 Task: Font style For heading Use Italics Arial Narrow with yellow colour & bold. font size for heading '20 Pt. 'Change the font style of data to Bell MTand font size to  9 Pt. Change the alignment of both headline & data to  Align center. In the sheet  BankStmts logbook
Action: Mouse moved to (47, 117)
Screenshot: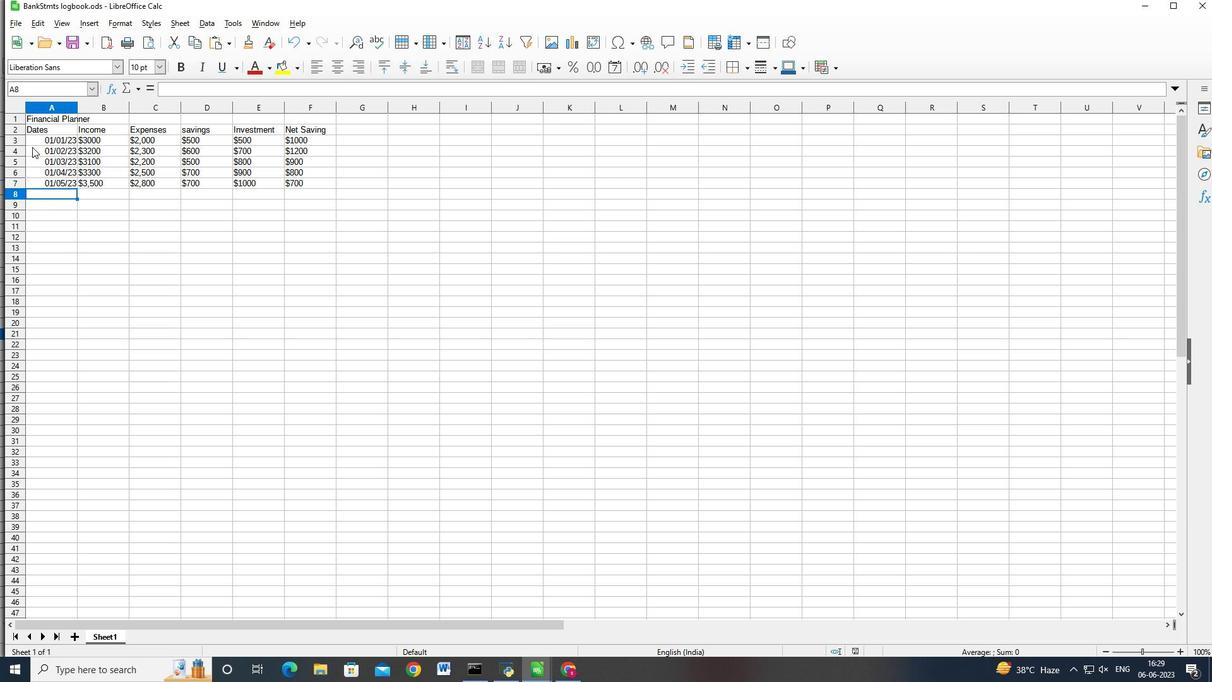 
Action: Mouse pressed left at (47, 117)
Screenshot: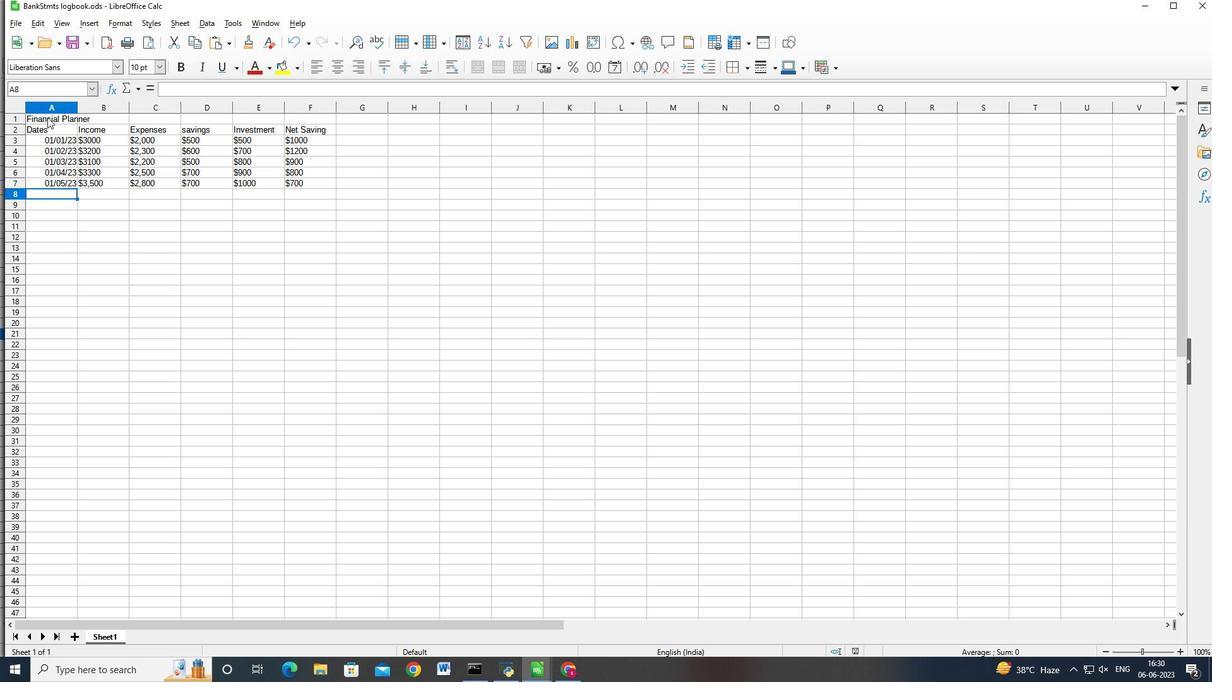 
Action: Mouse moved to (88, 120)
Screenshot: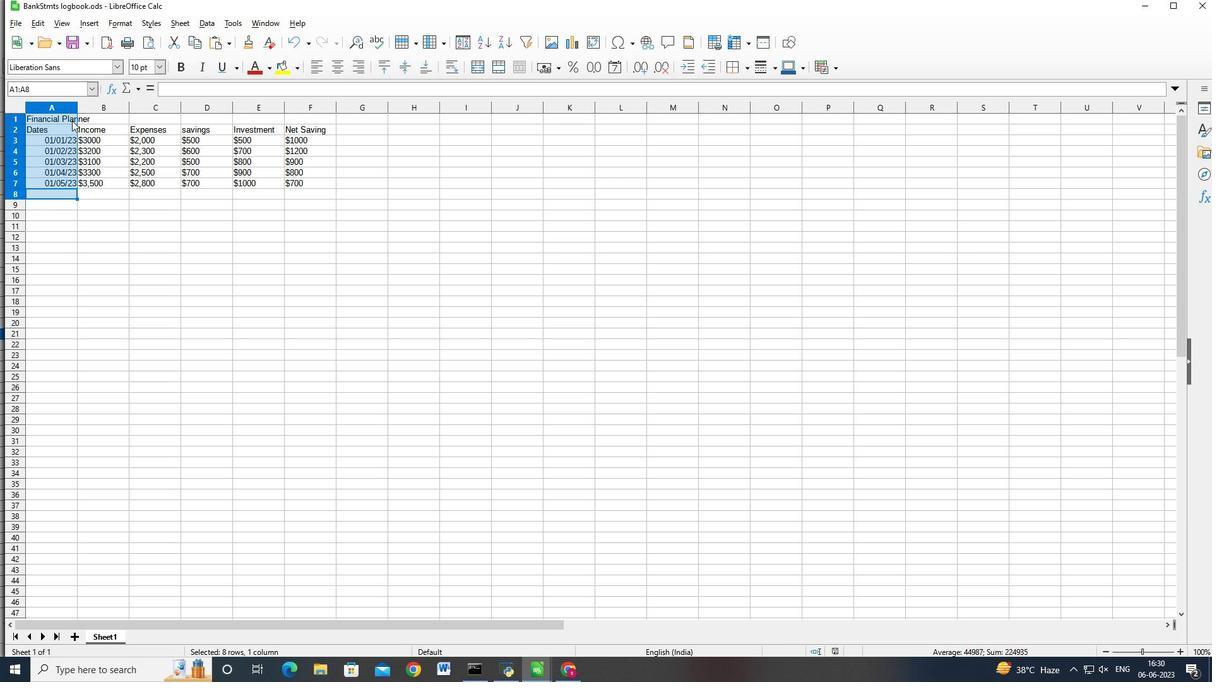 
Action: Mouse pressed right at (88, 120)
Screenshot: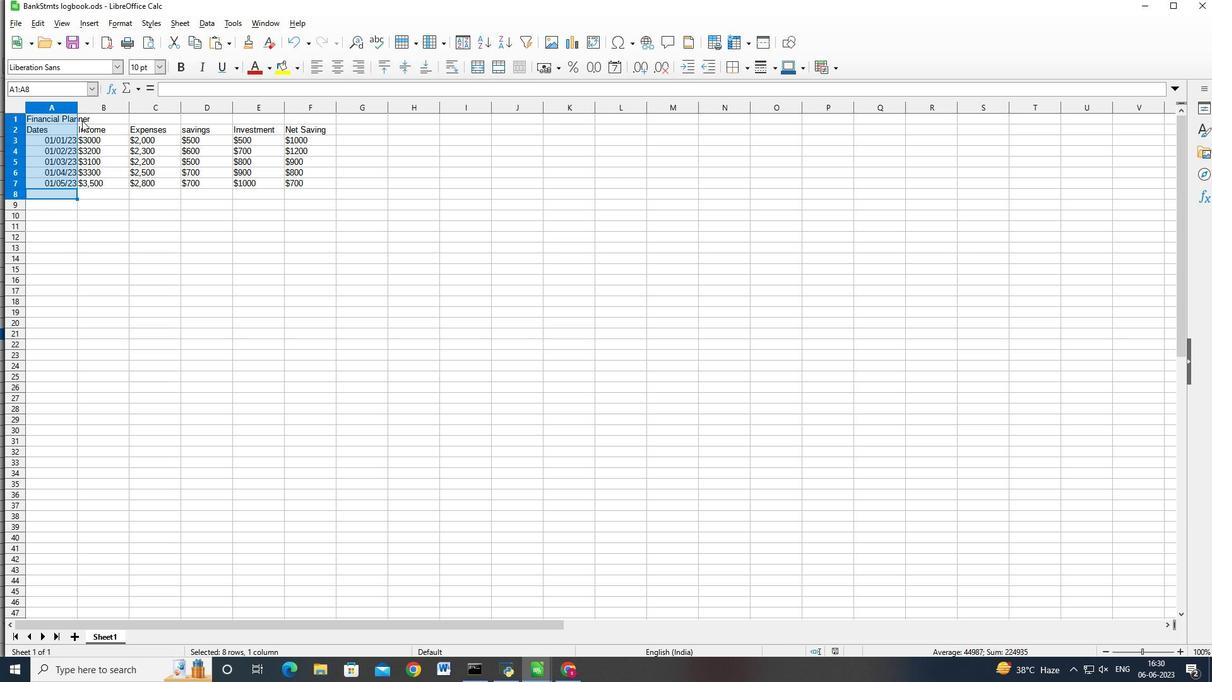 
Action: Mouse moved to (56, 118)
Screenshot: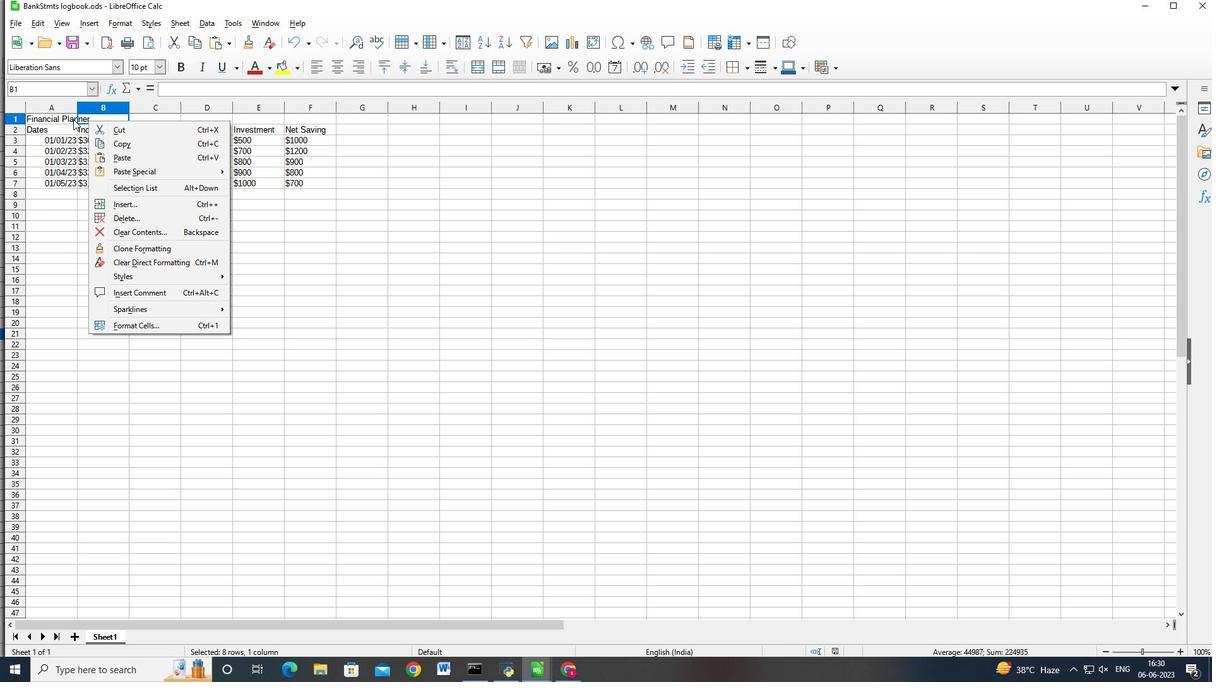 
Action: Mouse pressed left at (56, 118)
Screenshot: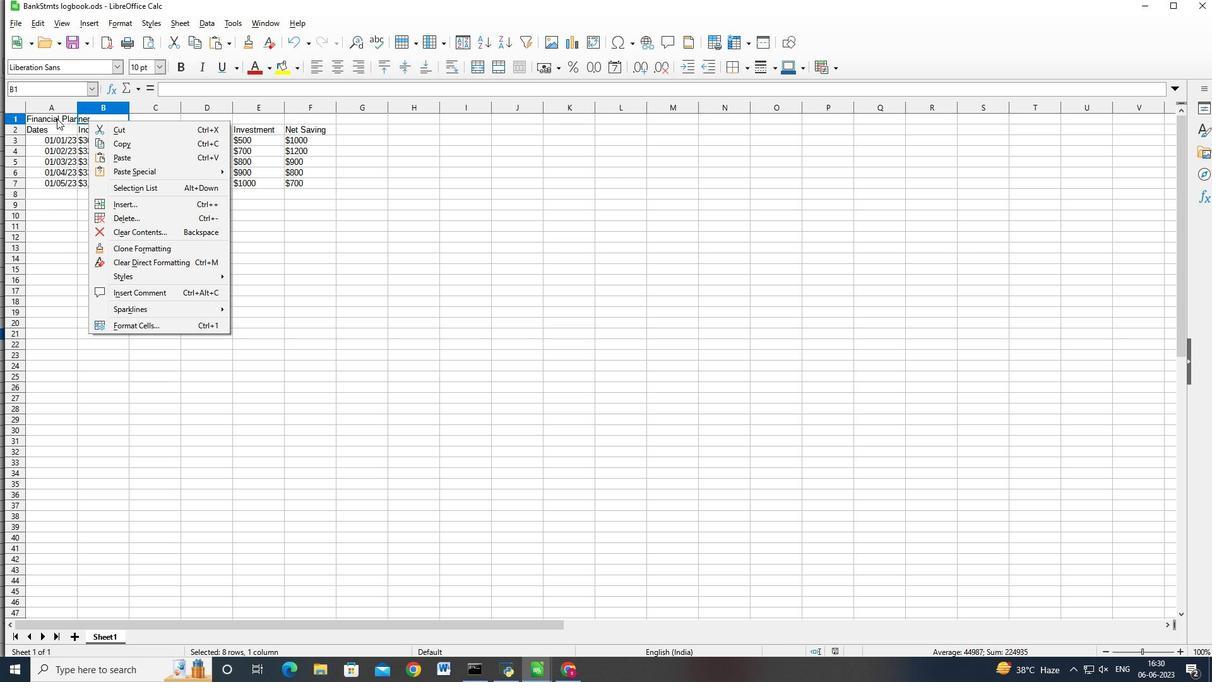 
Action: Mouse moved to (57, 118)
Screenshot: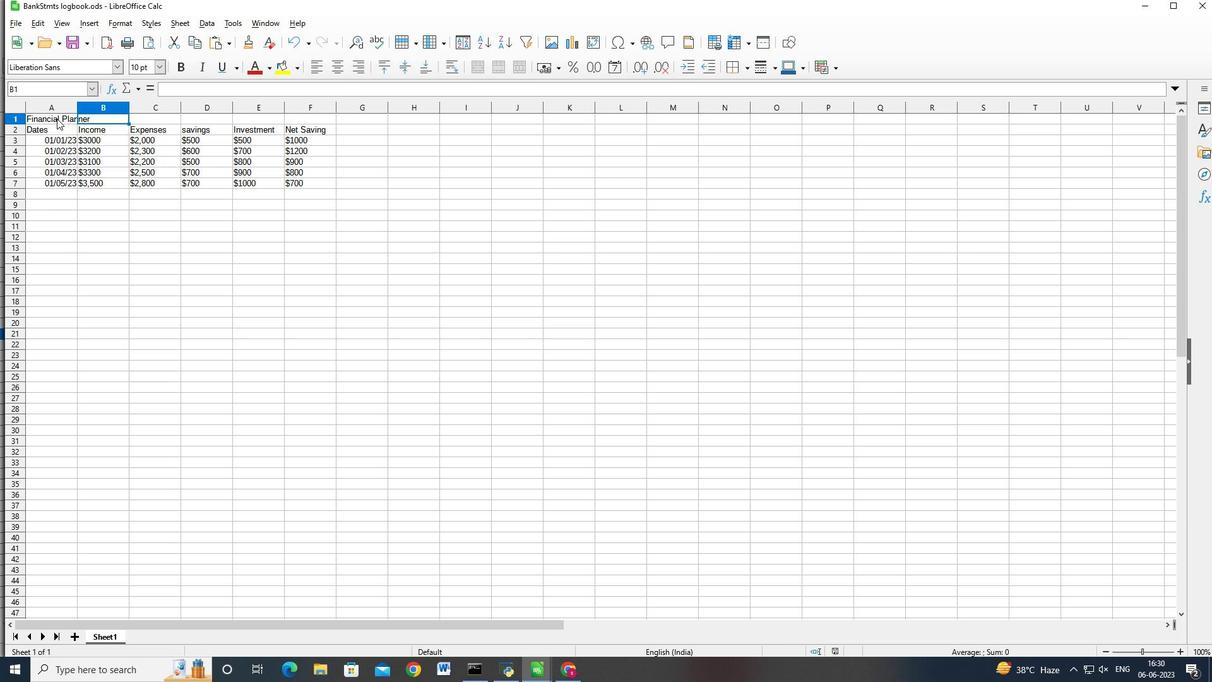 
Action: Mouse pressed left at (57, 118)
Screenshot: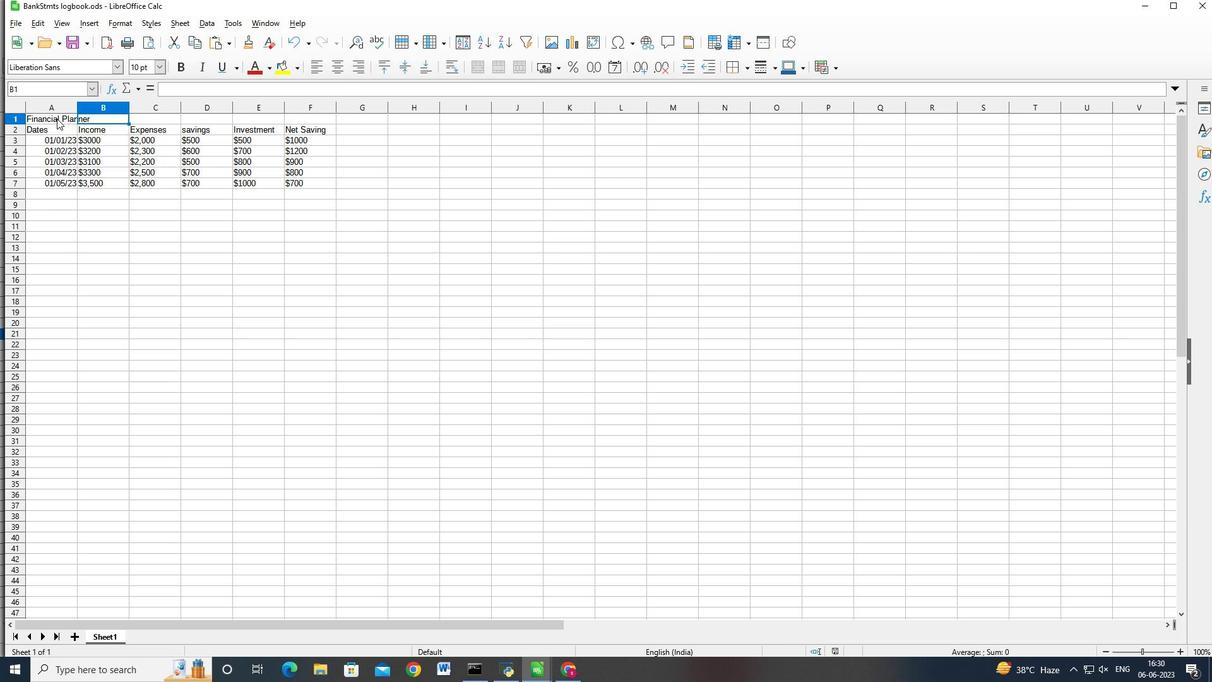 
Action: Mouse moved to (63, 118)
Screenshot: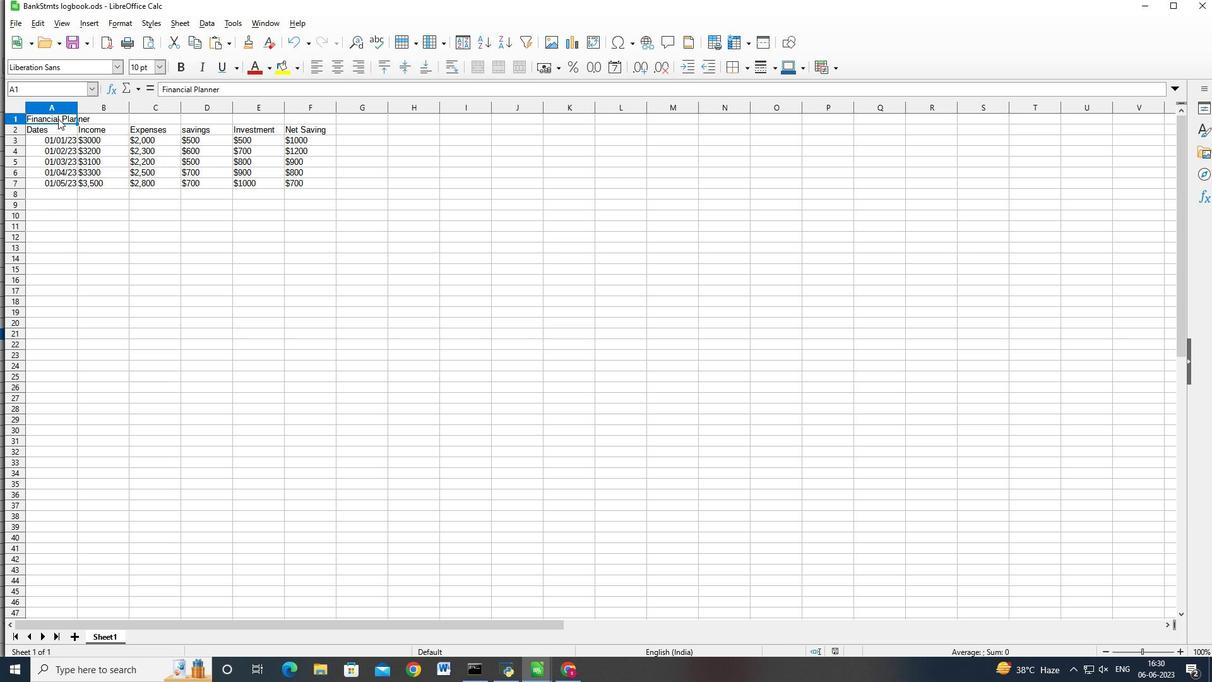 
Action: Key pressed <Key.shift>
Screenshot: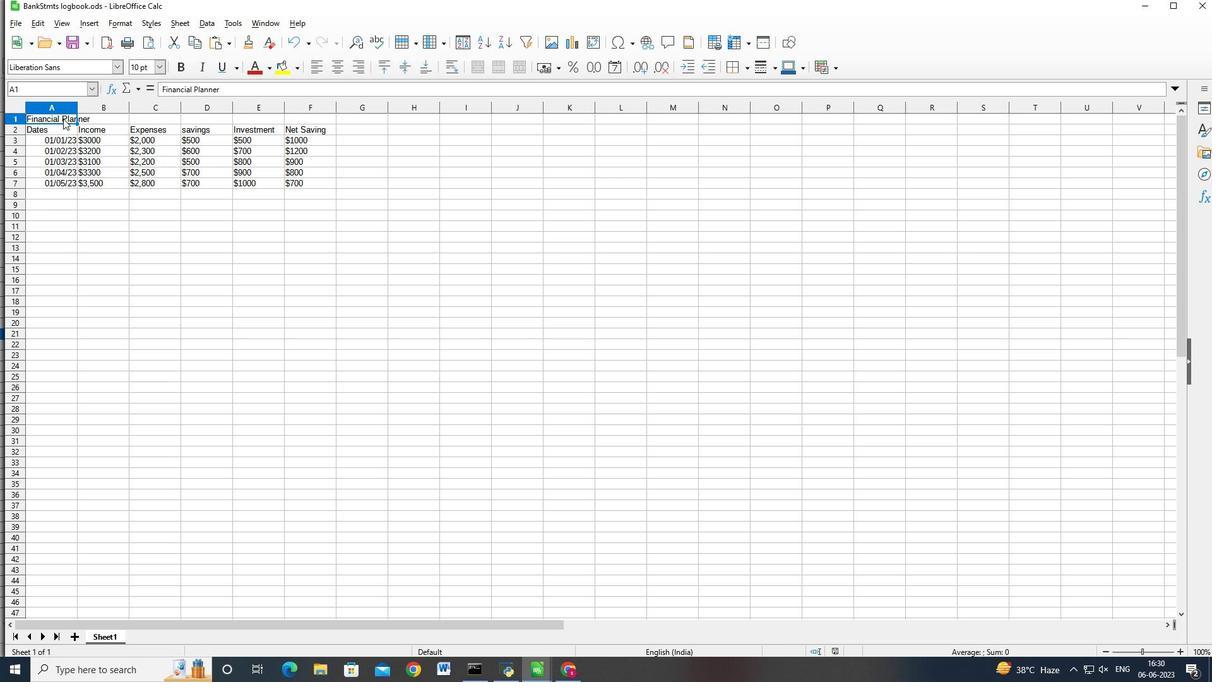 
Action: Mouse moved to (95, 116)
Screenshot: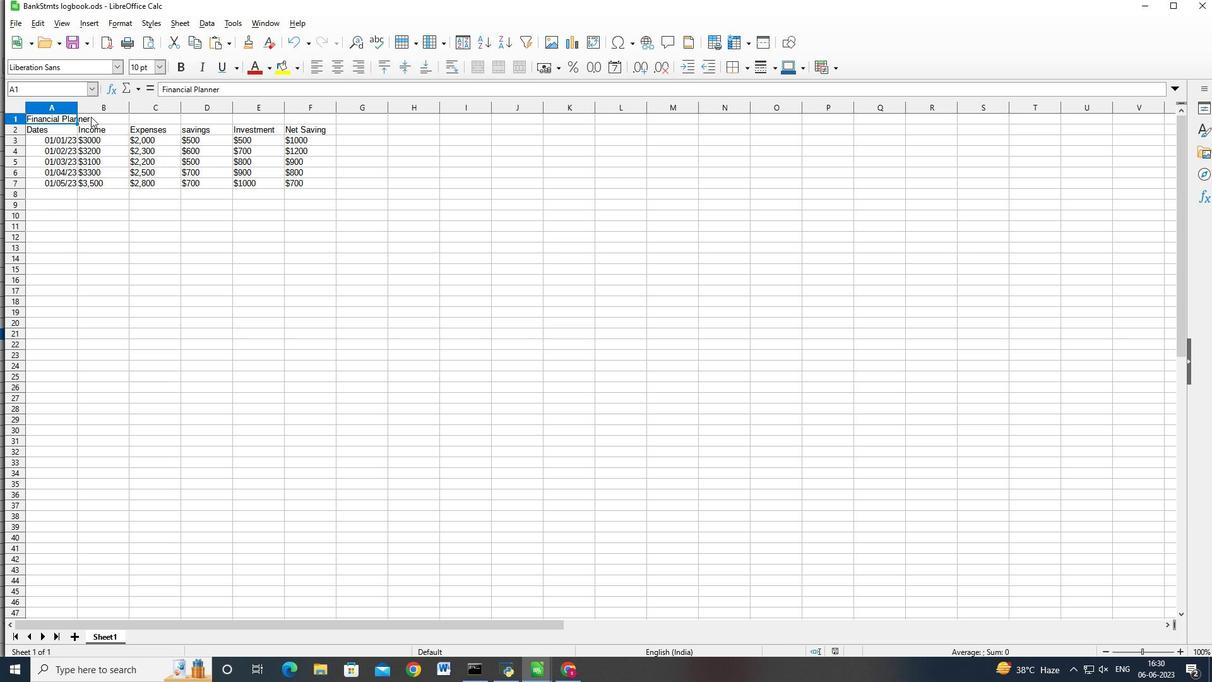 
Action: Key pressed <Key.shift><Key.shift><Key.shift><Key.shift><Key.shift><Key.shift><Key.shift><Key.shift><Key.shift><Key.shift><Key.shift><Key.shift><Key.shift><Key.shift>
Screenshot: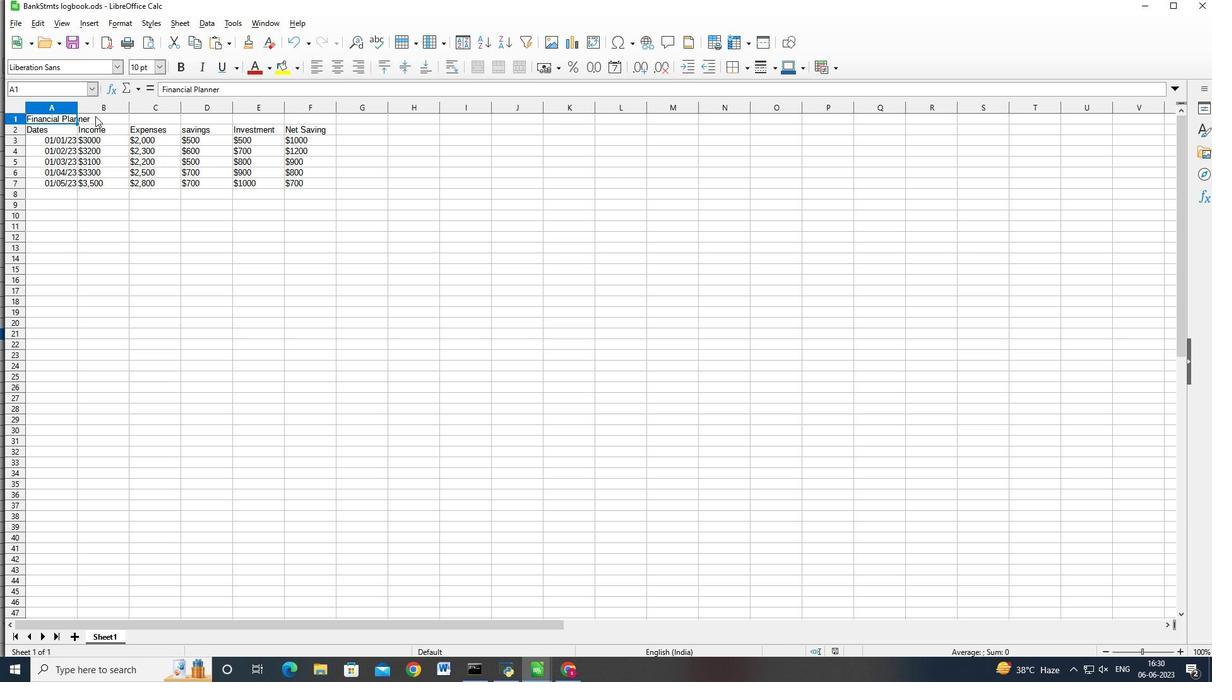 
Action: Mouse pressed left at (95, 116)
Screenshot: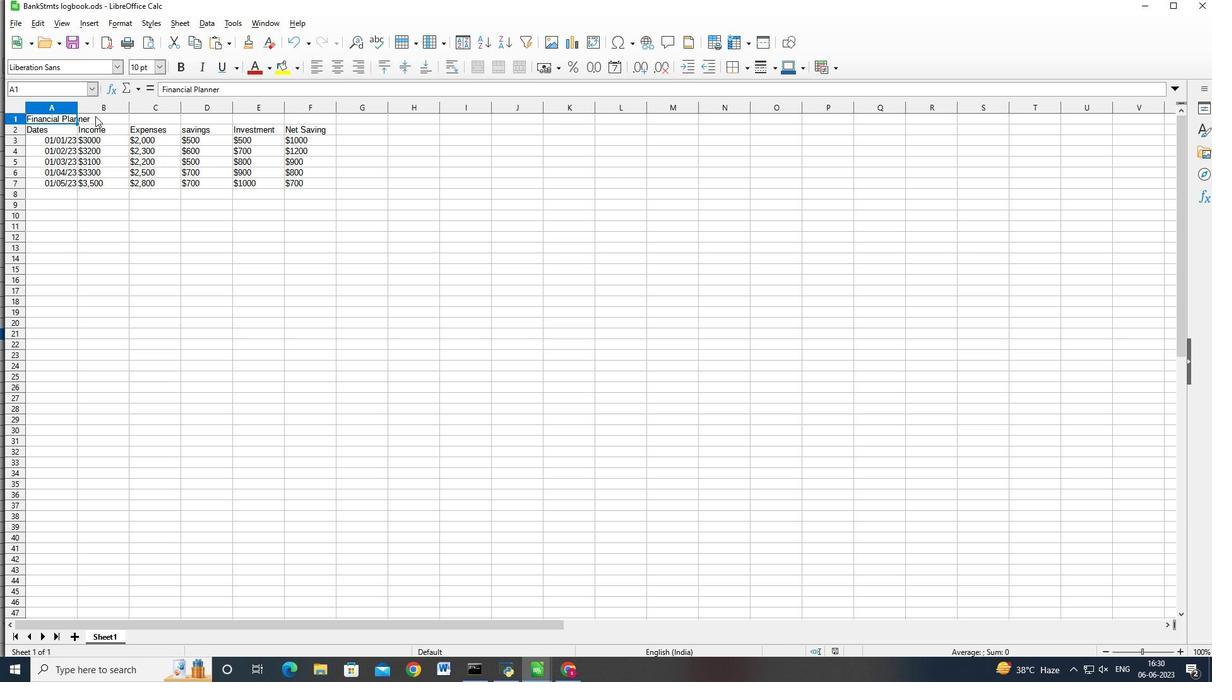 
Action: Key pressed <Key.shift><Key.shift><Key.shift><Key.shift><Key.shift><Key.shift><Key.shift><Key.shift><Key.shift><Key.shift><Key.shift><Key.shift><Key.shift><Key.shift><Key.shift><Key.shift><Key.shift><Key.shift><Key.shift><Key.shift><Key.shift>
Screenshot: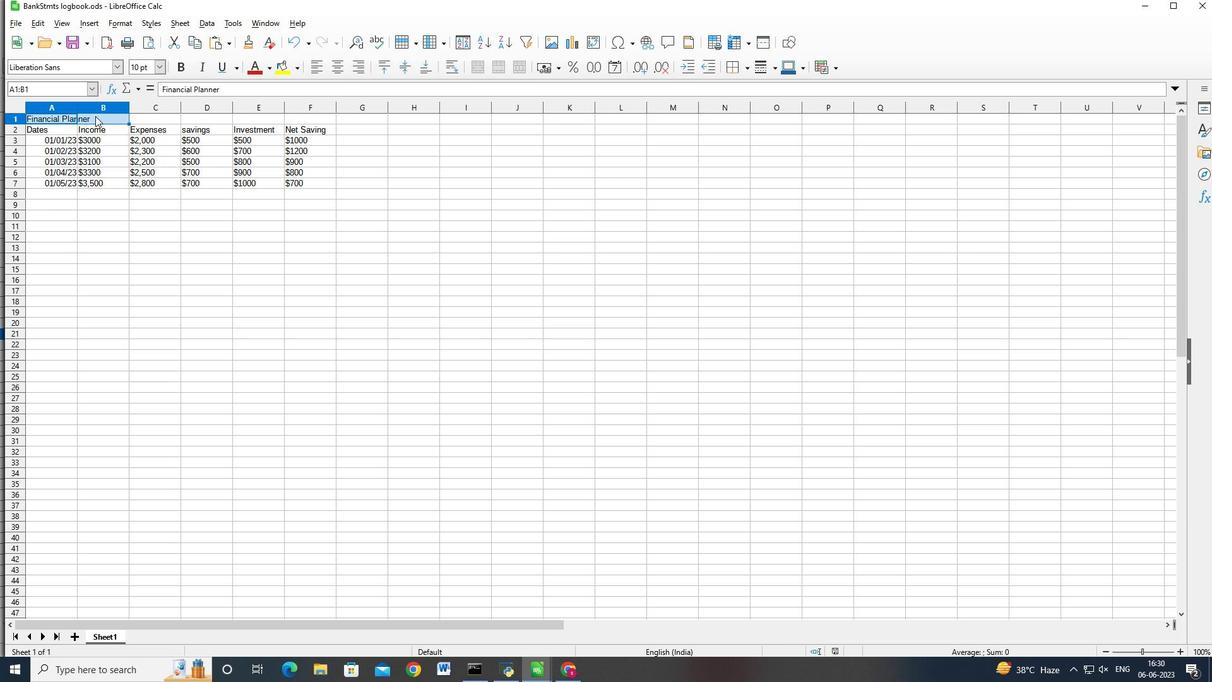 
Action: Mouse moved to (85, 73)
Screenshot: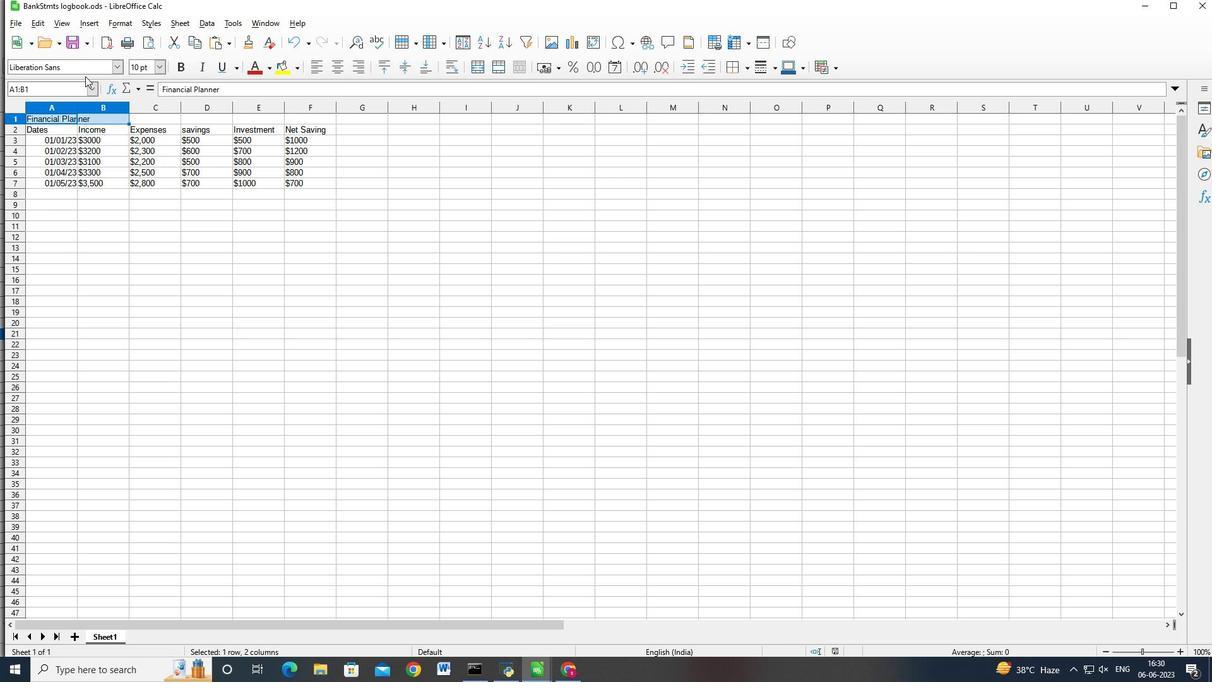 
Action: Mouse pressed left at (85, 73)
Screenshot: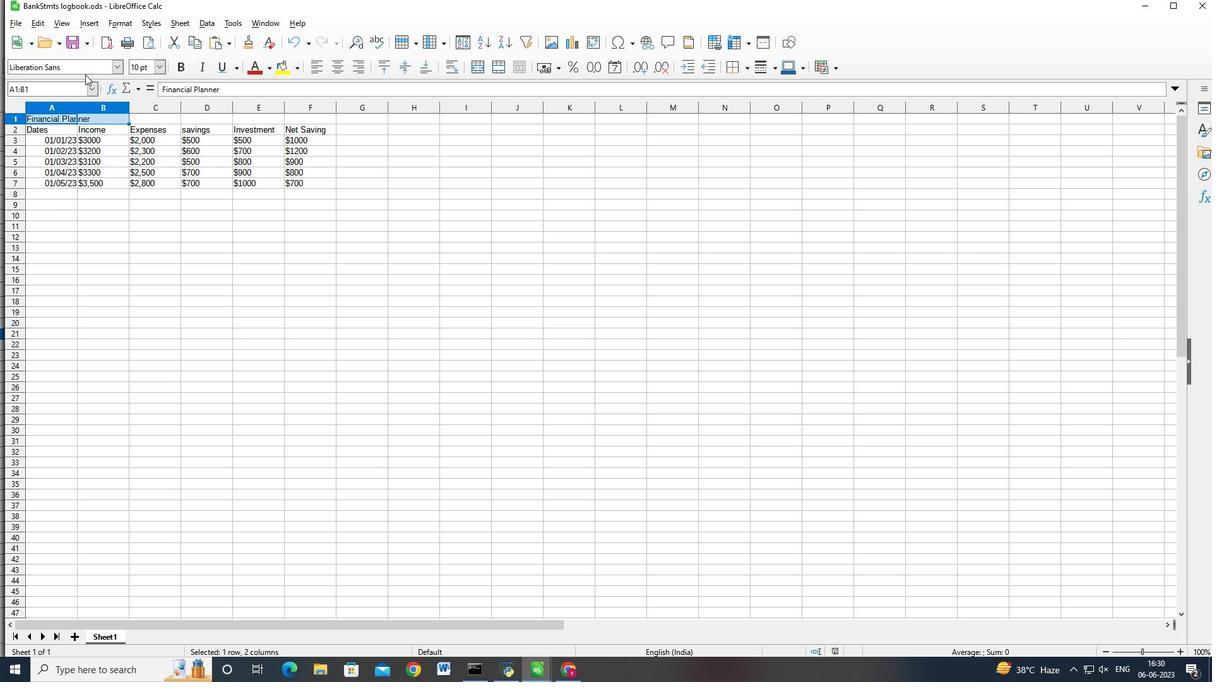 
Action: Key pressed <Key.backspace><Key.backspace><Key.backspace><Key.backspace><Key.backspace><Key.backspace><Key.backspace><Key.backspace><Key.backspace><Key.backspace><Key.backspace><Key.backspace><Key.backspace><Key.backspace><Key.backspace><Key.backspace><Key.backspace><Key.backspace><Key.backspace><Key.shift_r>Arial<Key.space><Key.shift>Narrow<Key.enter>
Screenshot: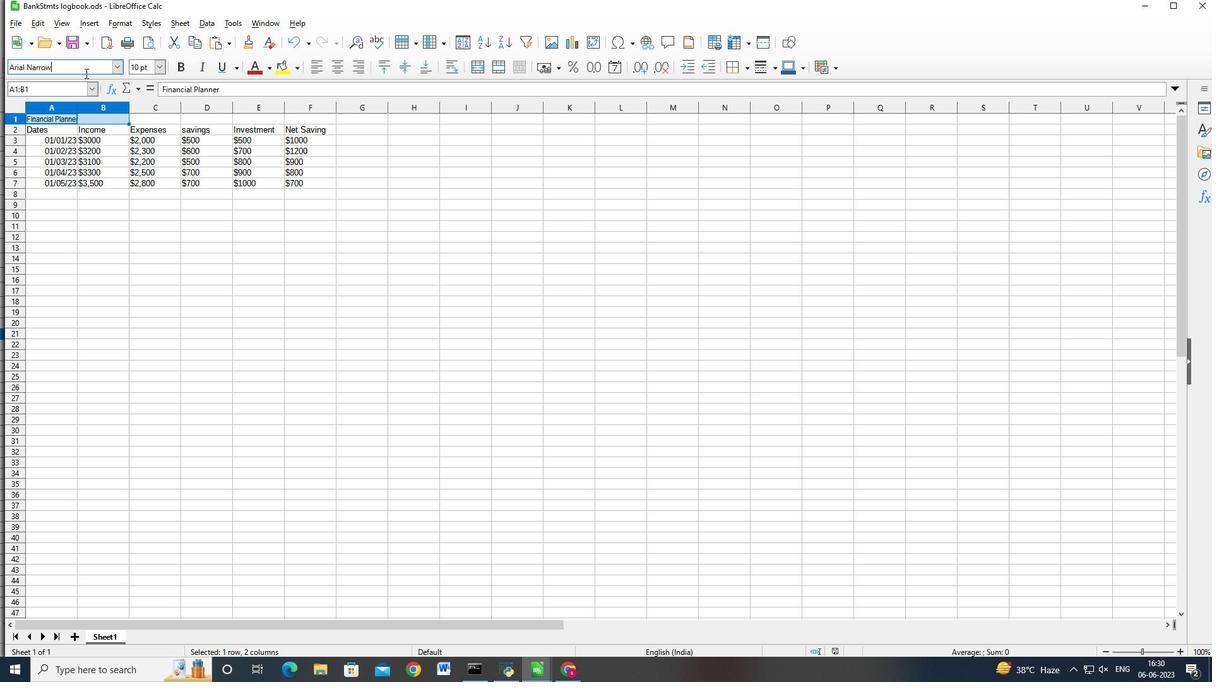 
Action: Mouse moved to (202, 64)
Screenshot: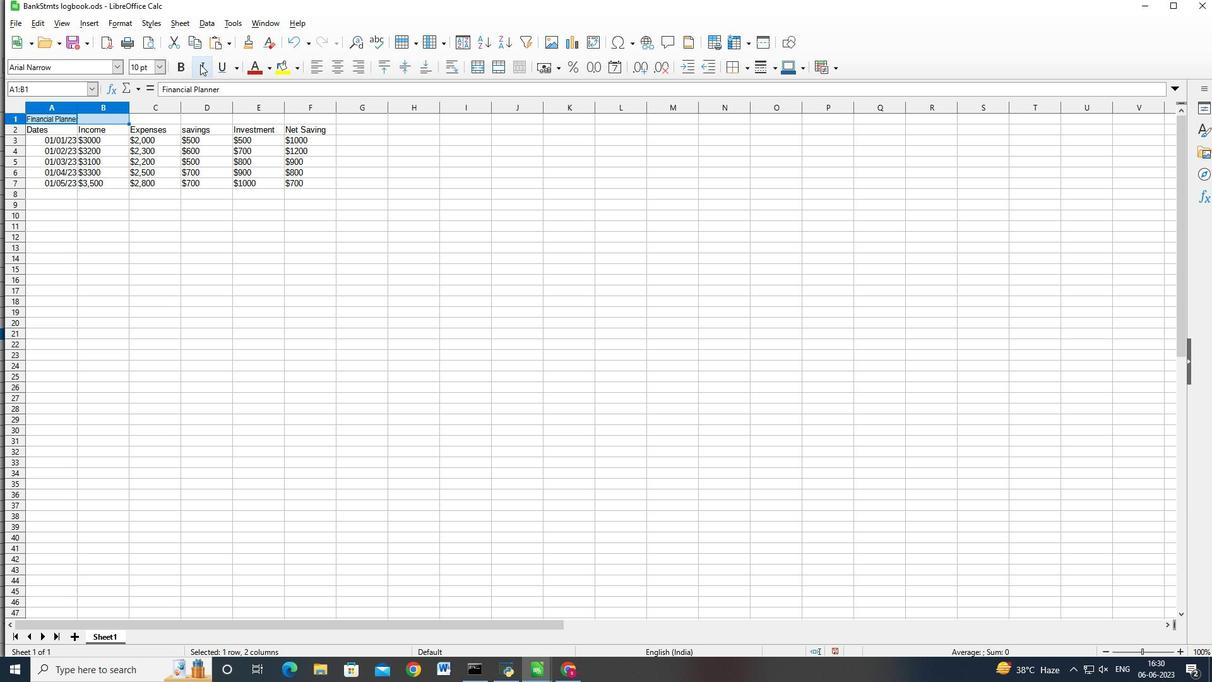 
Action: Mouse pressed left at (202, 64)
Screenshot: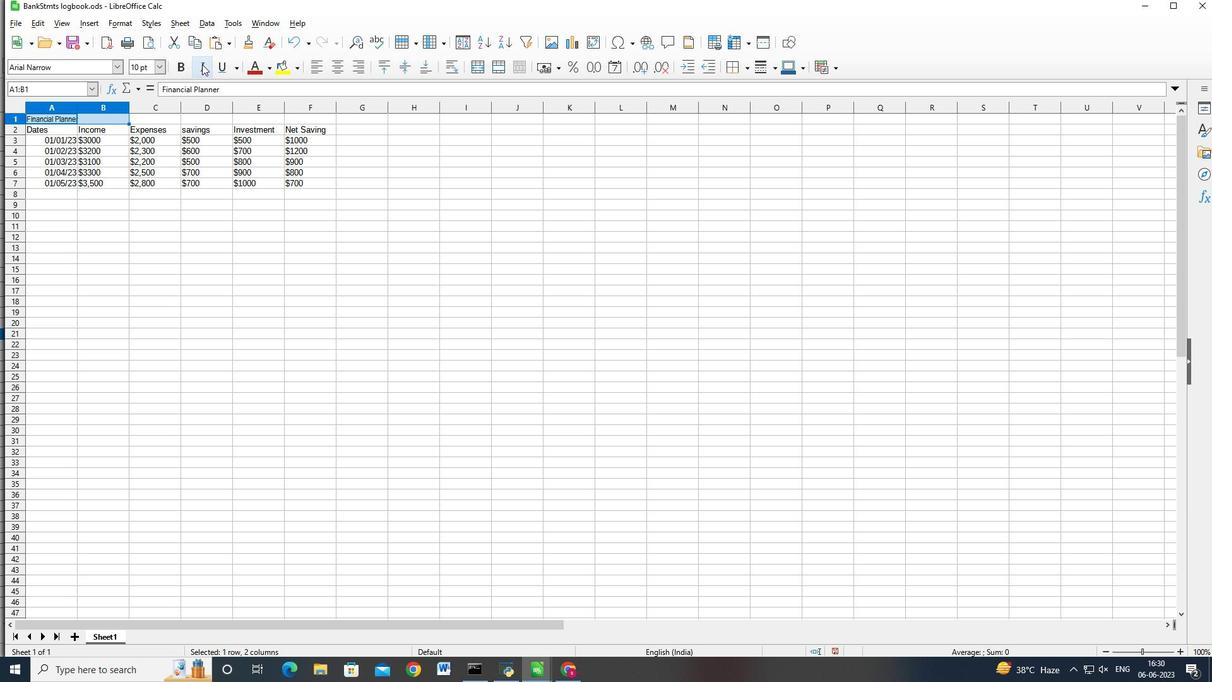 
Action: Mouse moved to (269, 68)
Screenshot: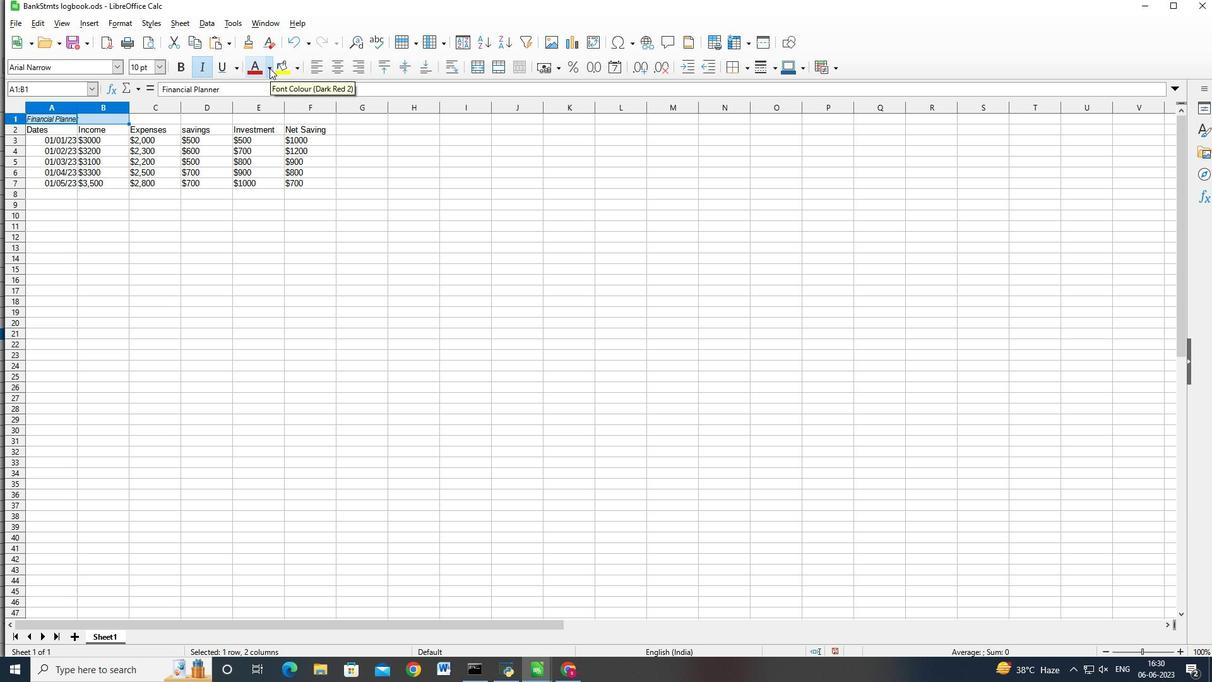 
Action: Mouse pressed left at (269, 68)
Screenshot: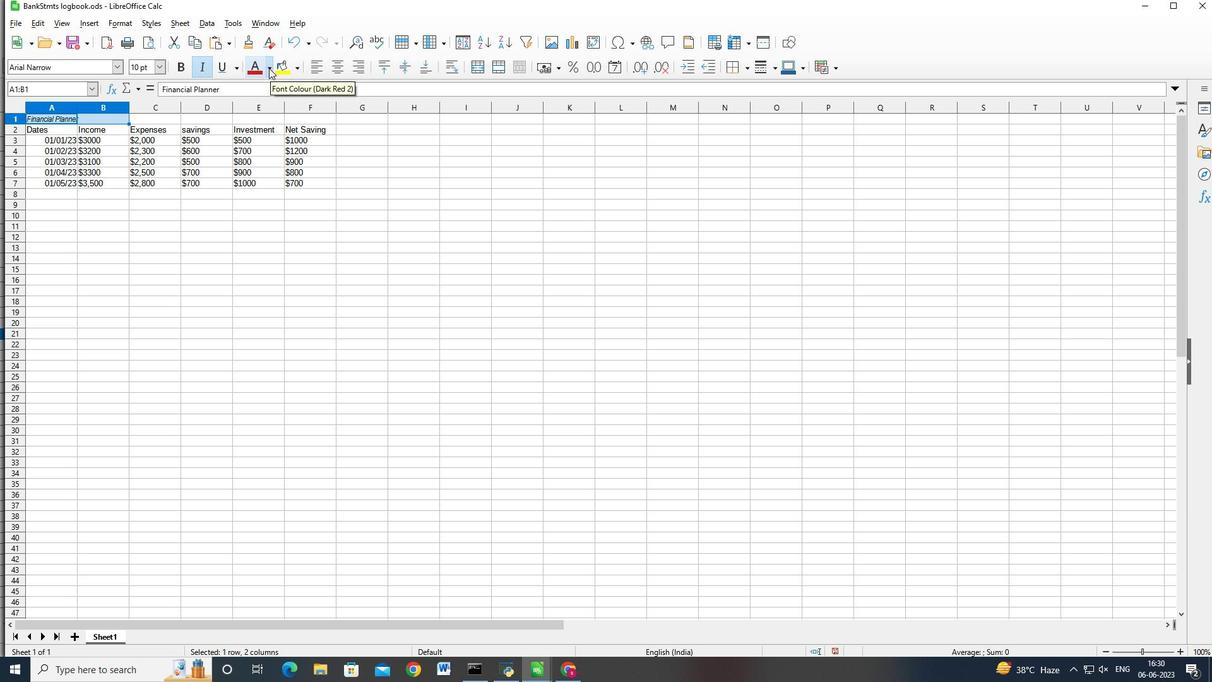 
Action: Mouse moved to (276, 135)
Screenshot: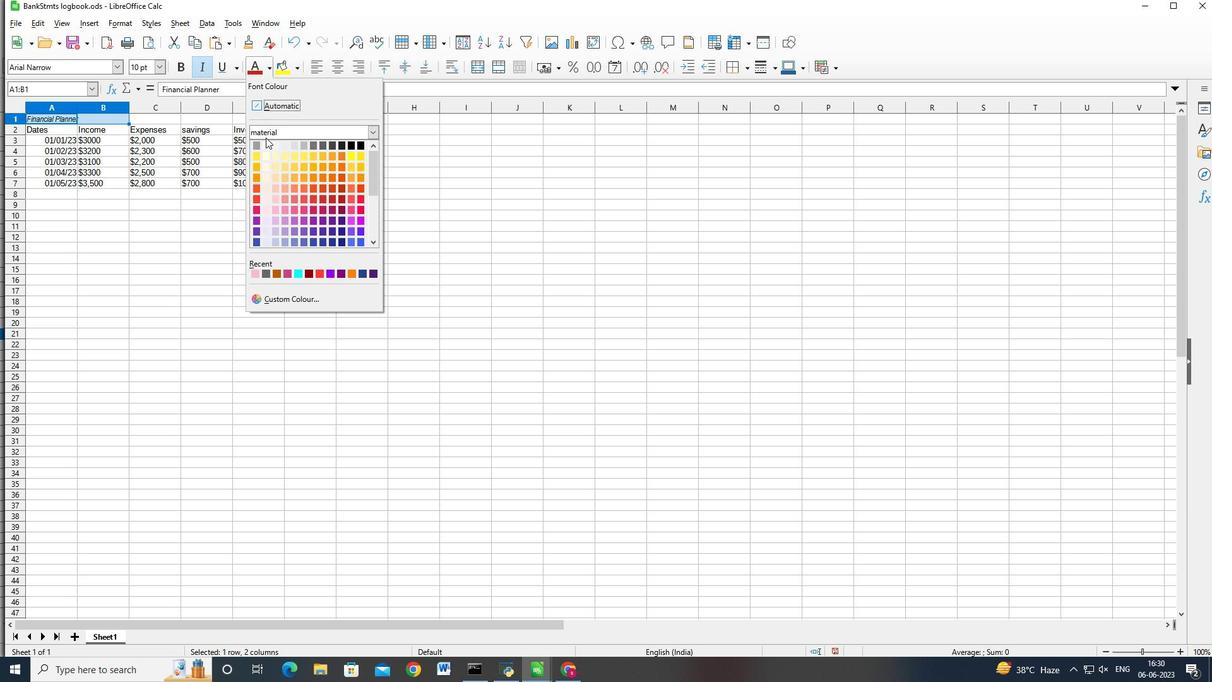 
Action: Mouse pressed left at (276, 135)
Screenshot: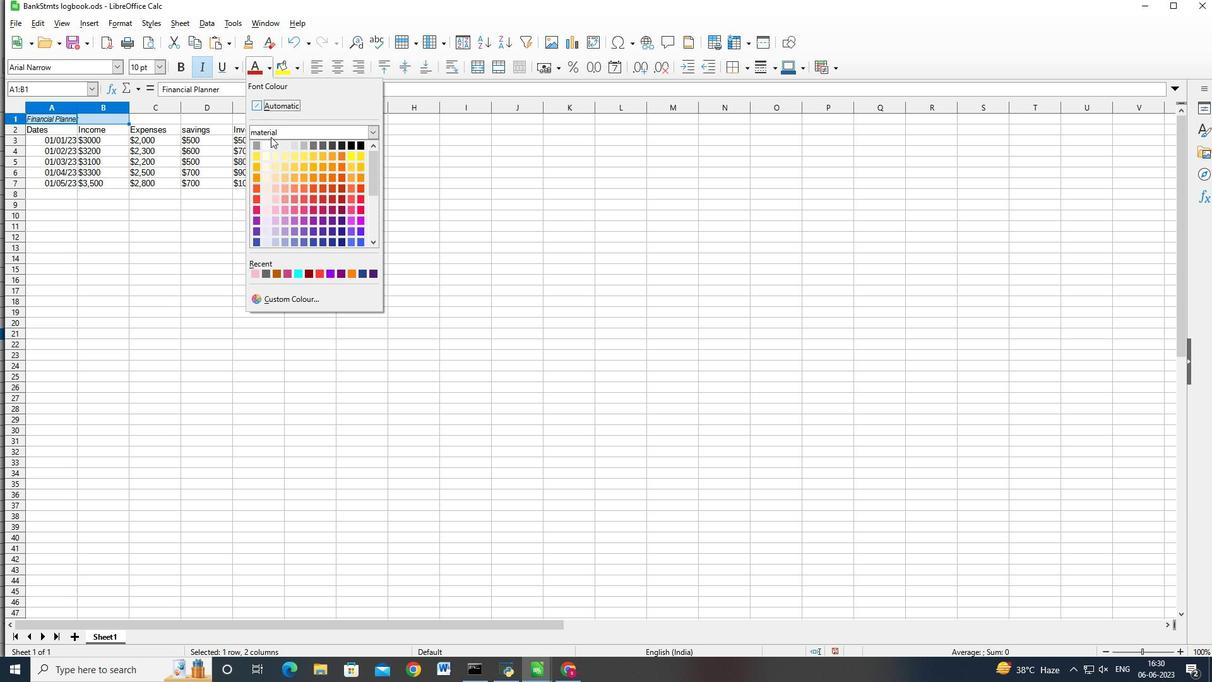 
Action: Mouse moved to (276, 217)
Screenshot: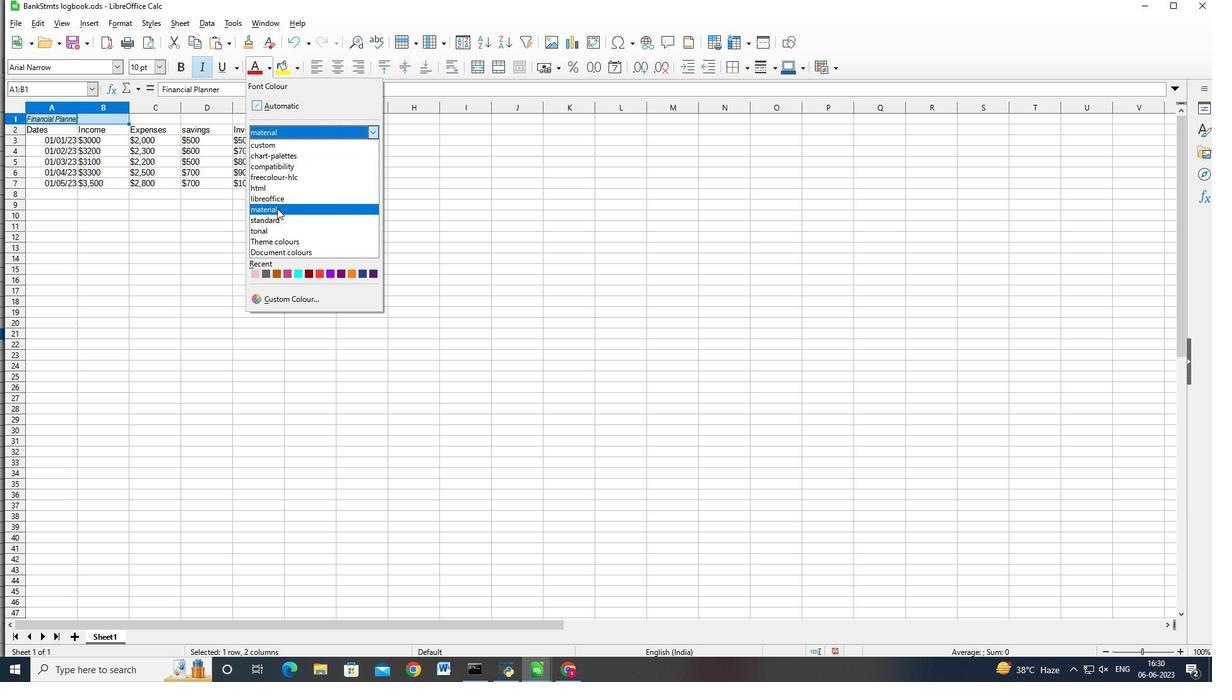 
Action: Mouse pressed left at (276, 217)
Screenshot: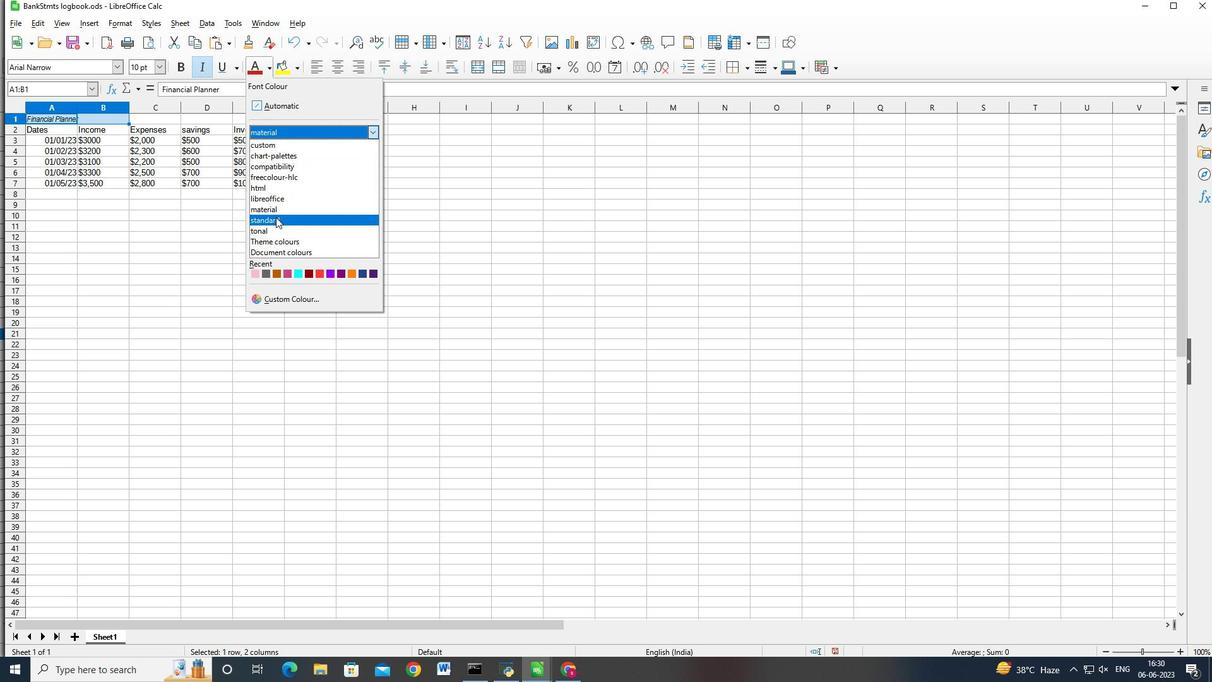 
Action: Mouse moved to (253, 155)
Screenshot: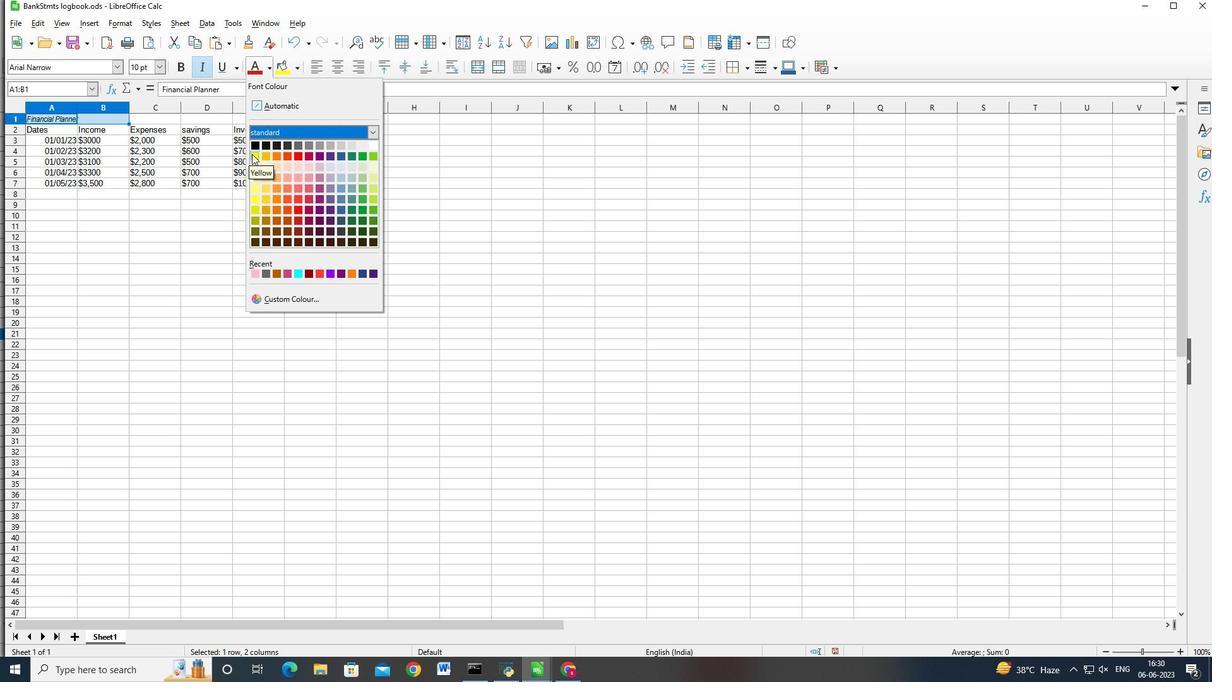 
Action: Mouse pressed left at (253, 155)
Screenshot: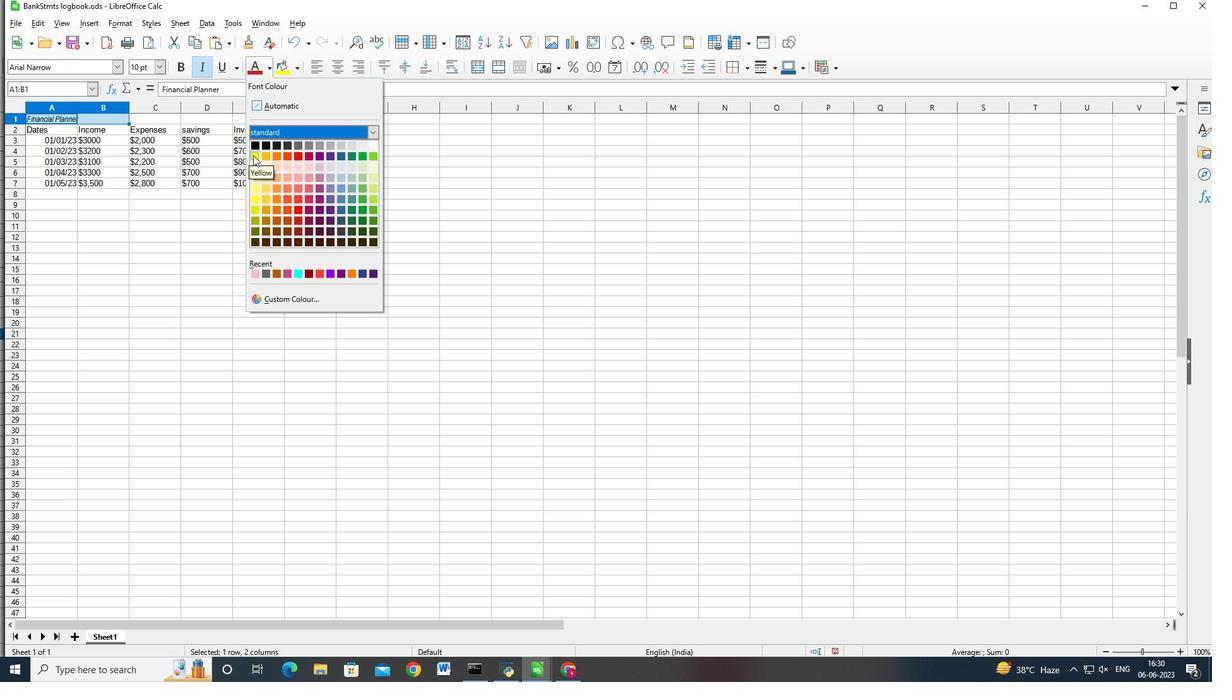 
Action: Mouse moved to (162, 65)
Screenshot: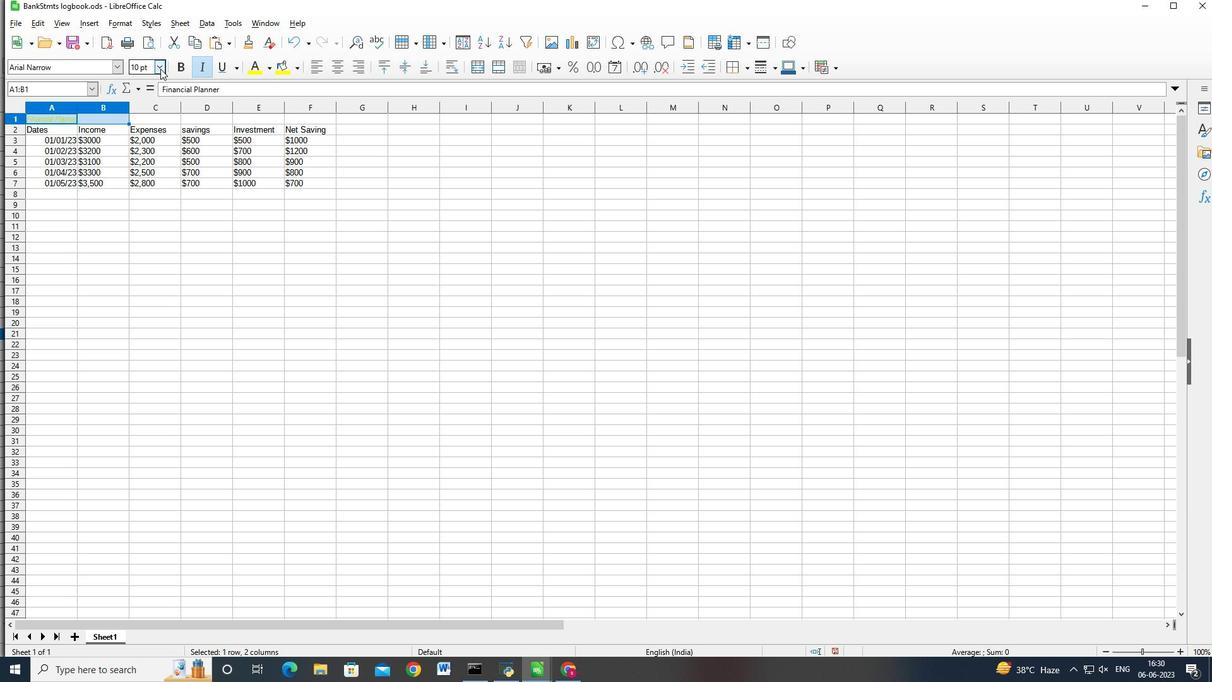 
Action: Mouse pressed left at (162, 65)
Screenshot: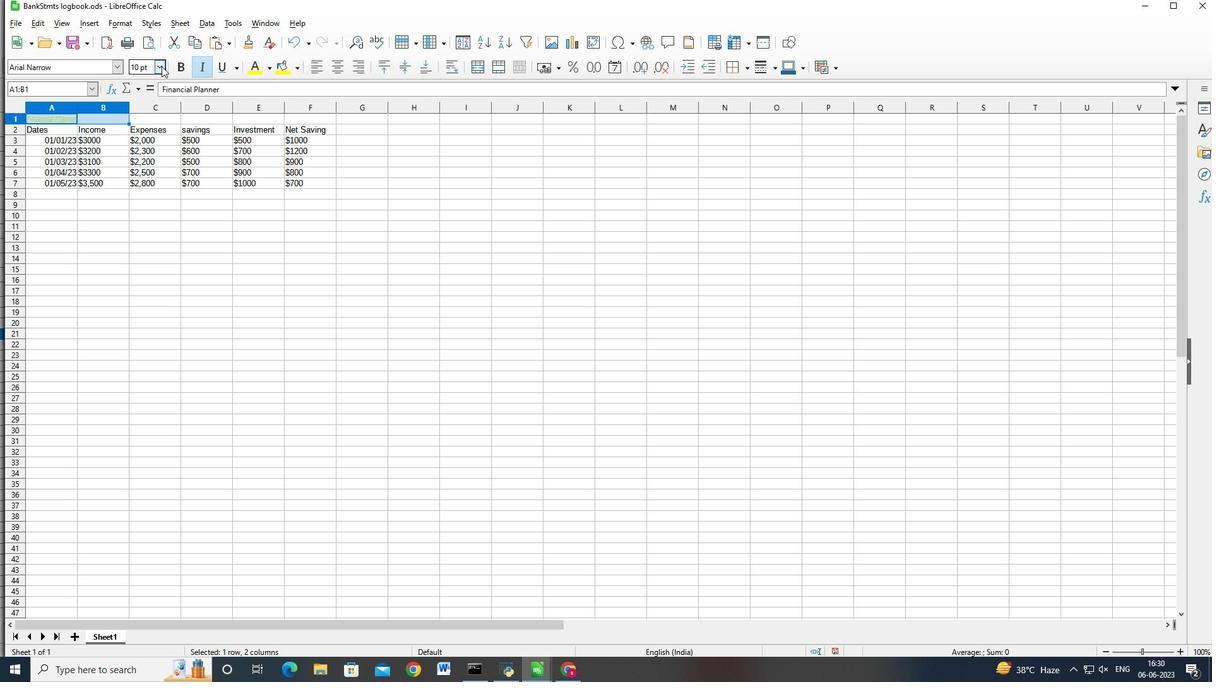 
Action: Mouse moved to (138, 218)
Screenshot: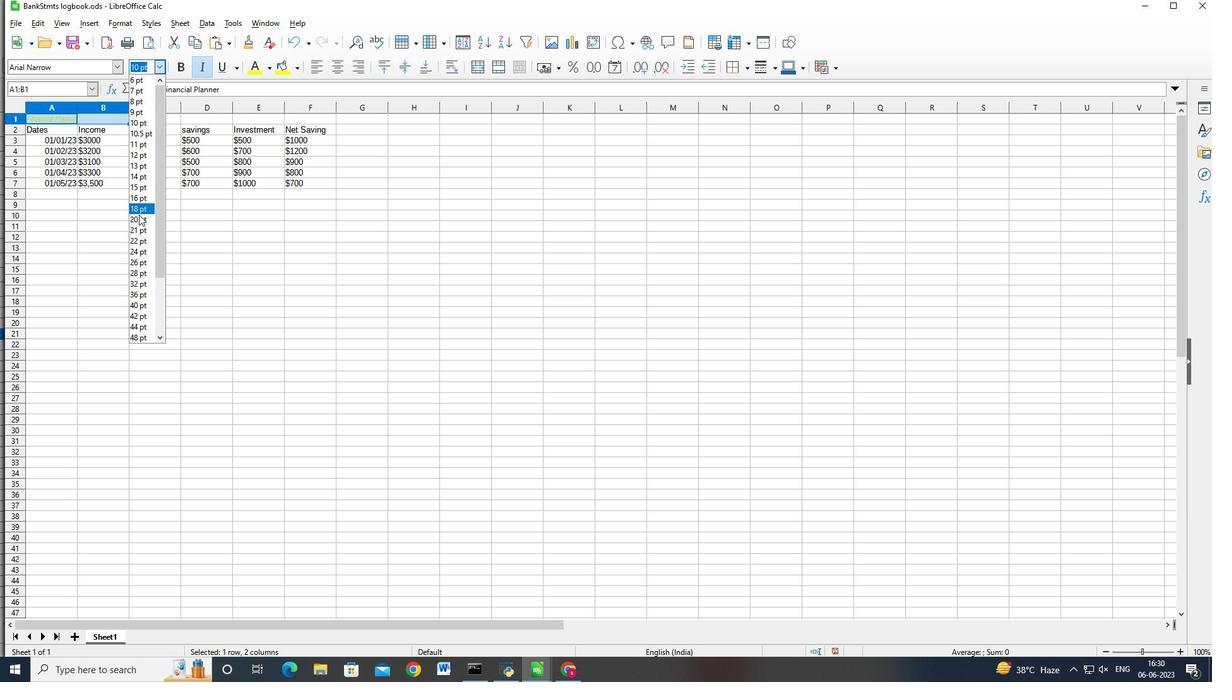 
Action: Mouse pressed left at (138, 218)
Screenshot: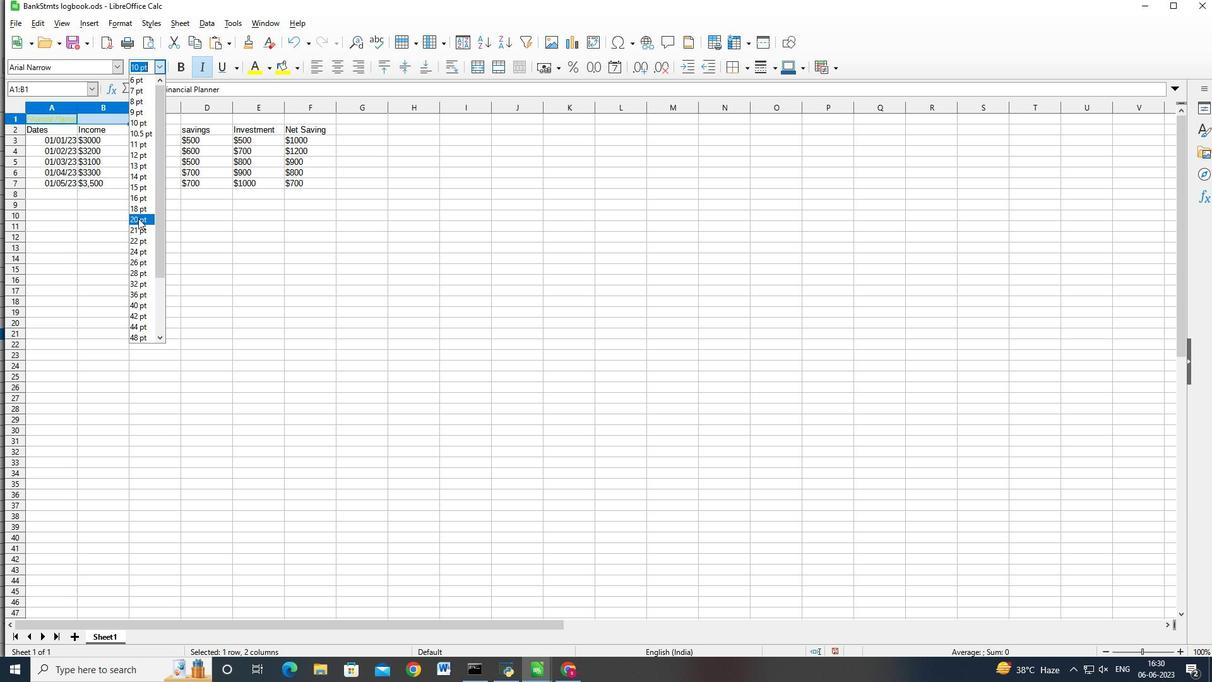 
Action: Mouse moved to (39, 135)
Screenshot: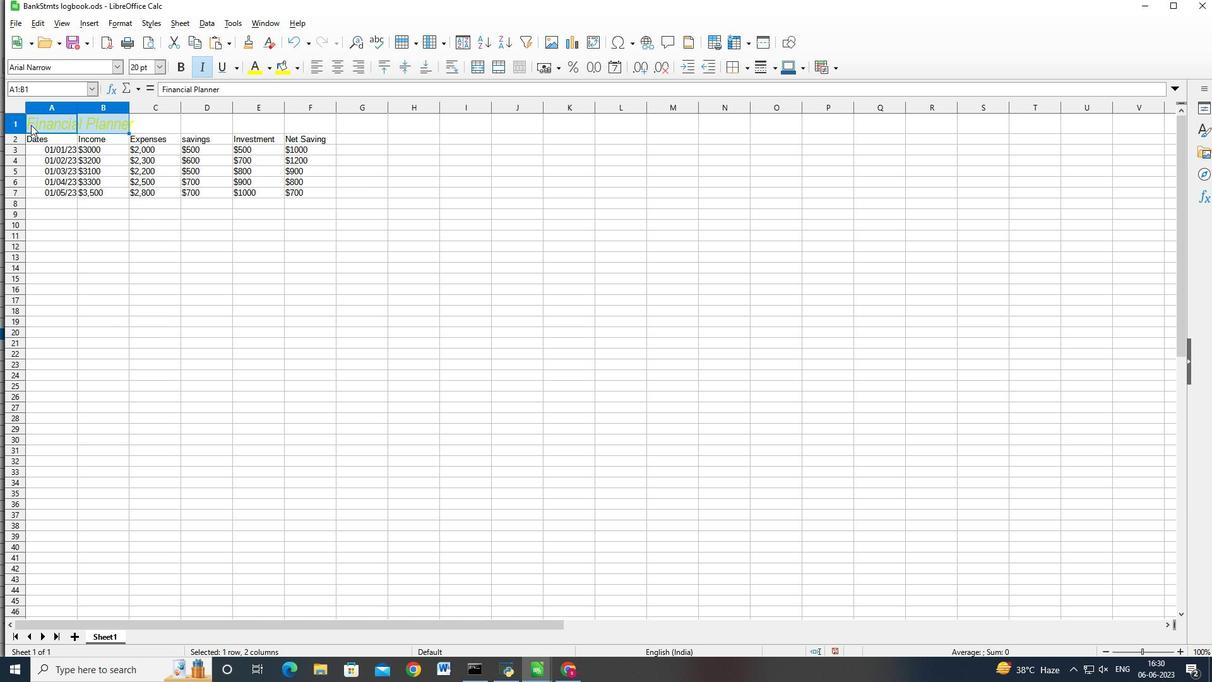 
Action: Mouse pressed left at (39, 135)
Screenshot: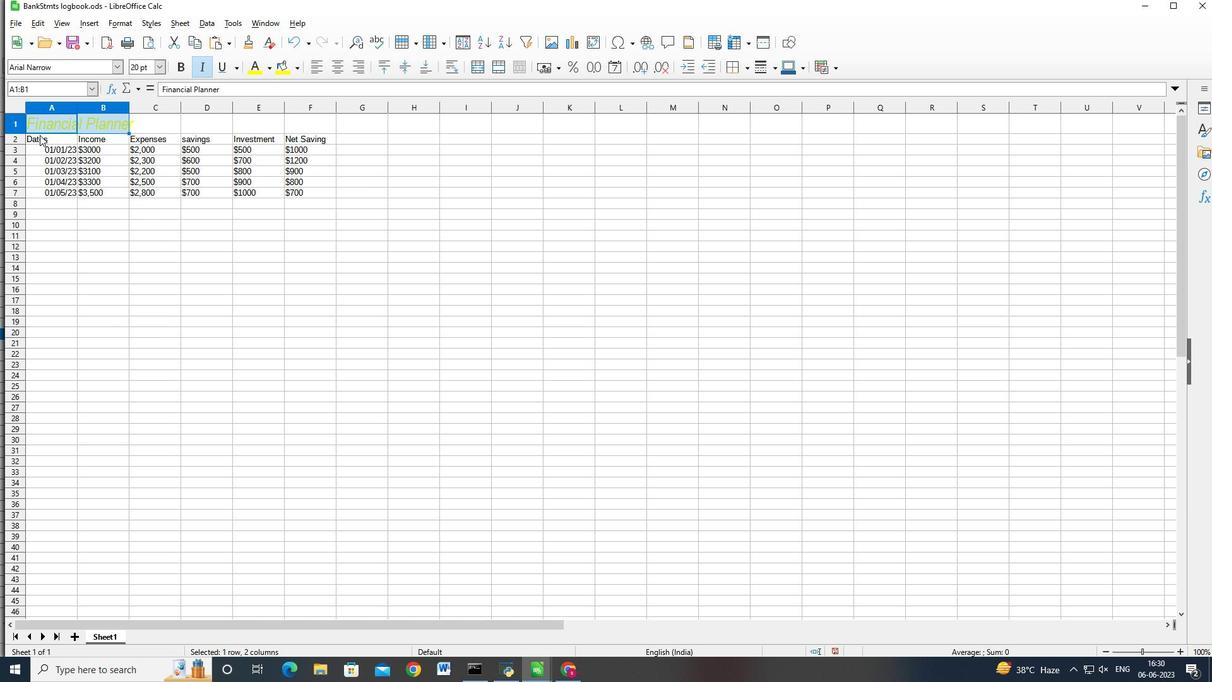 
Action: Mouse moved to (102, 145)
Screenshot: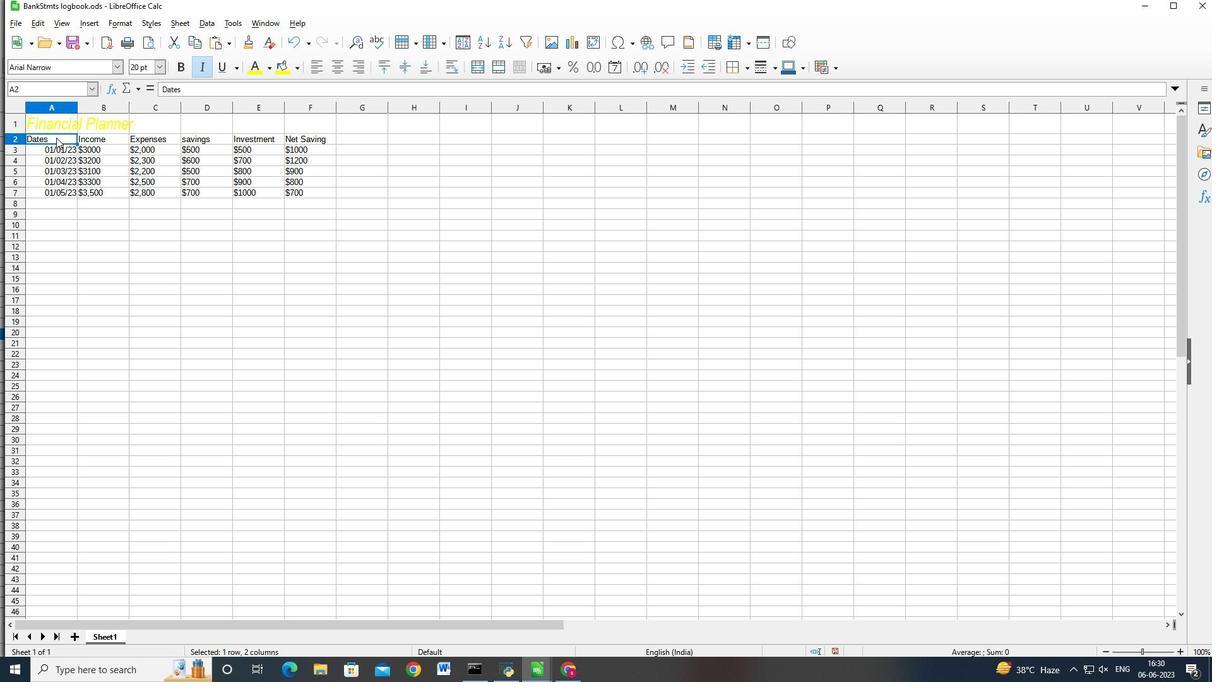 
Action: Key pressed <Key.shift><Key.shift><Key.shift><Key.shift><Key.shift><Key.shift><Key.shift><Key.shift><Key.right><Key.right><Key.right><Key.right><Key.down><Key.right><Key.down><Key.down><Key.down><Key.down><Key.down><Key.up>
Screenshot: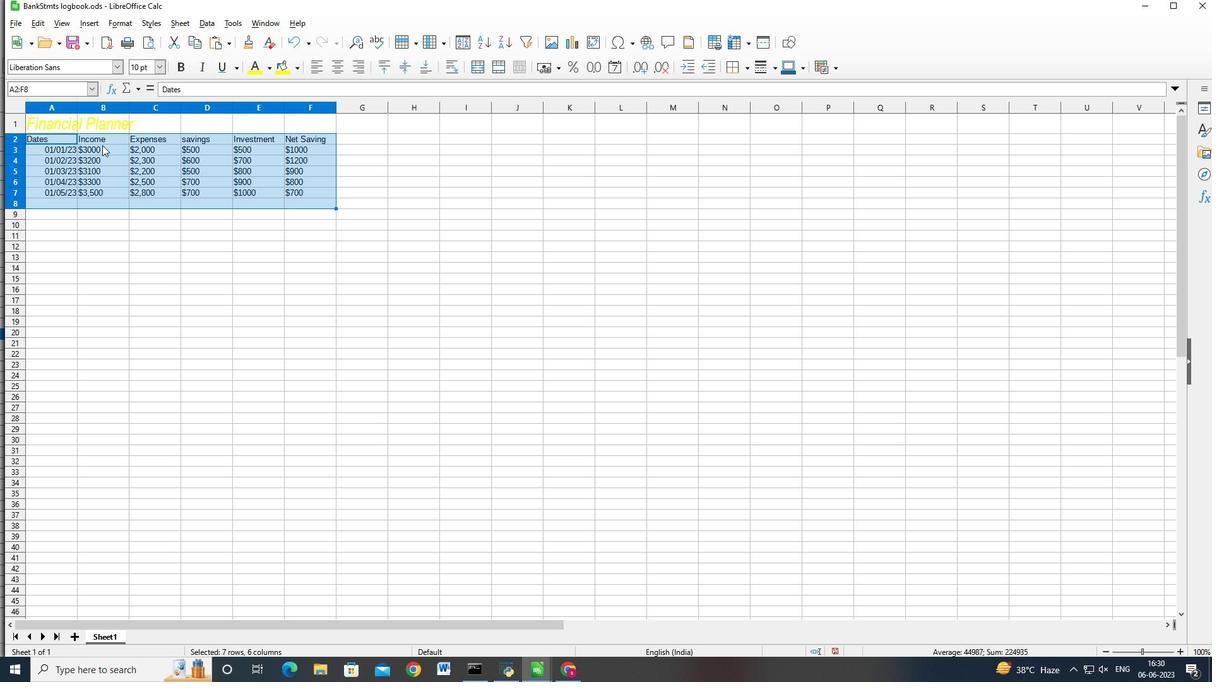 
Action: Mouse moved to (50, 66)
Screenshot: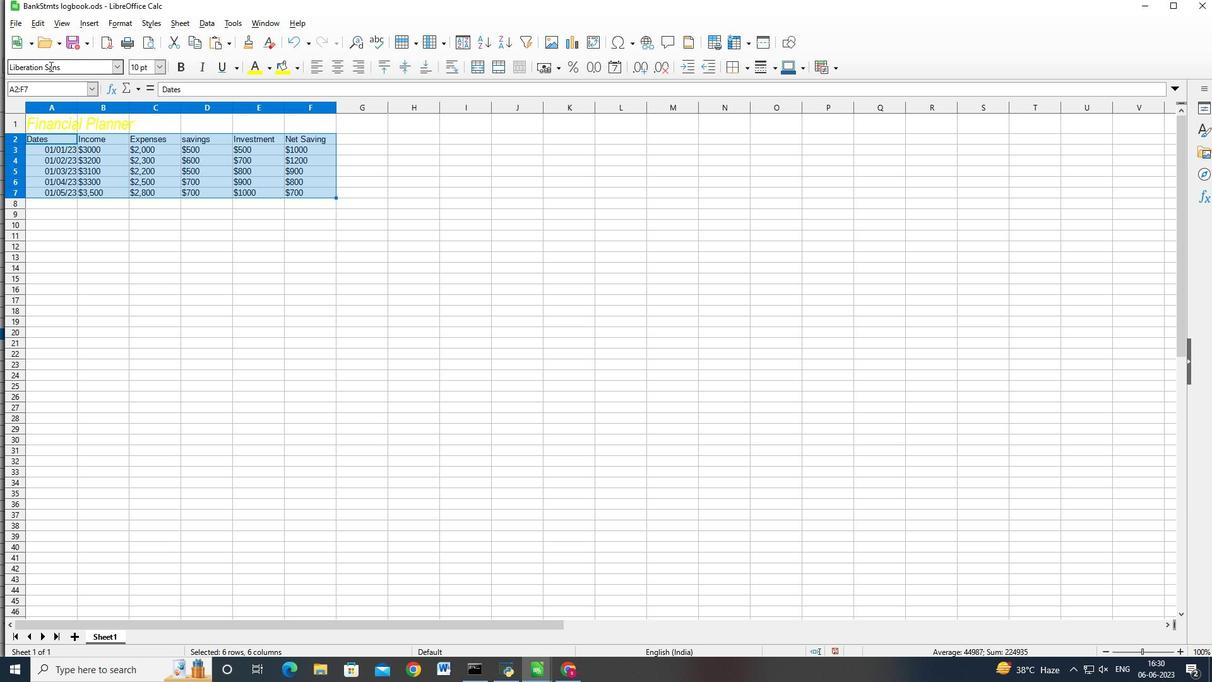 
Action: Mouse pressed left at (50, 66)
Screenshot: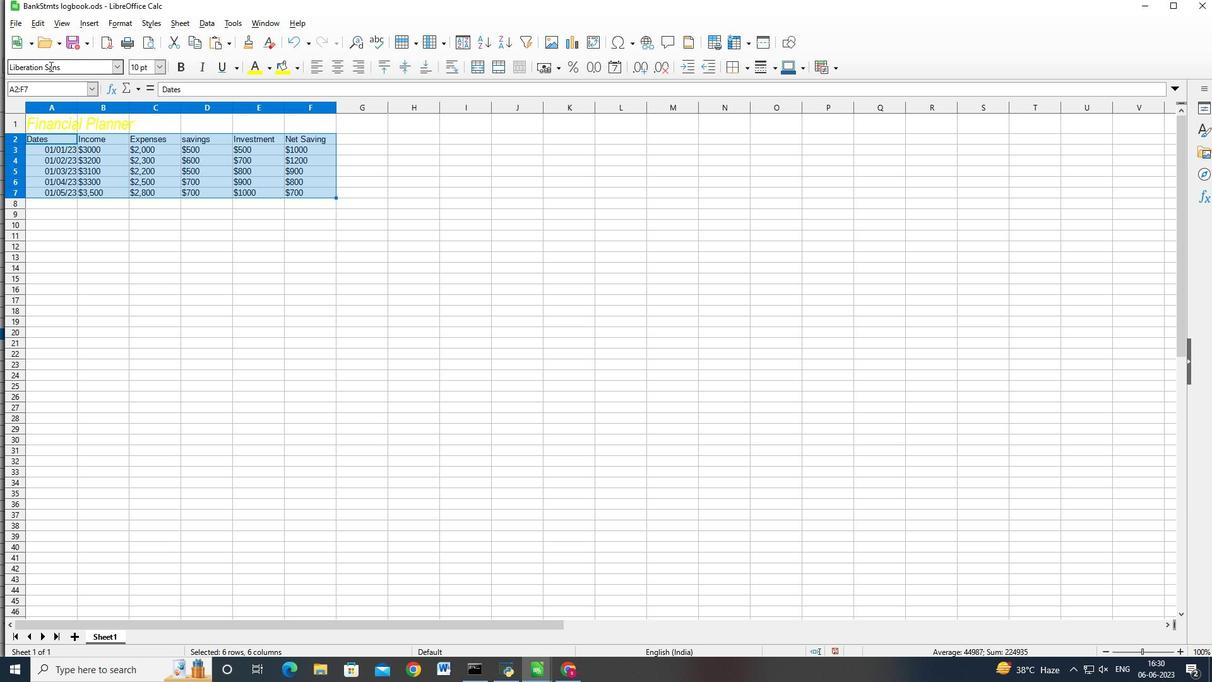 
Action: Mouse moved to (65, 67)
Screenshot: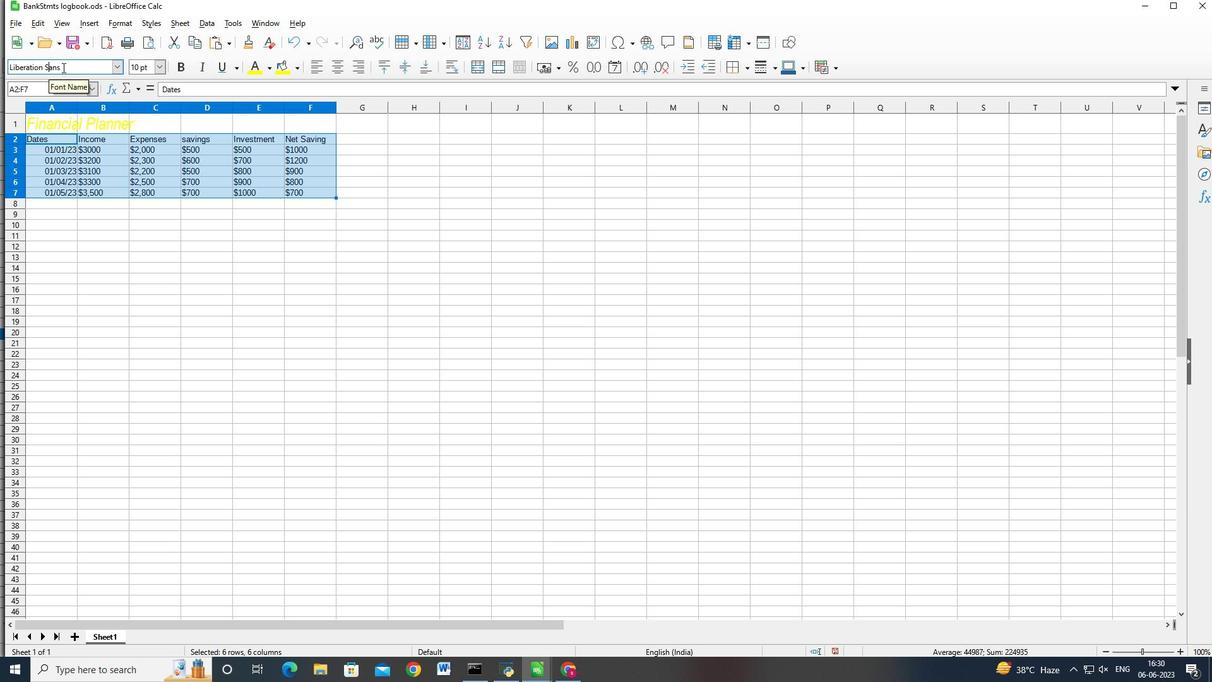 
Action: Mouse pressed left at (65, 67)
Screenshot: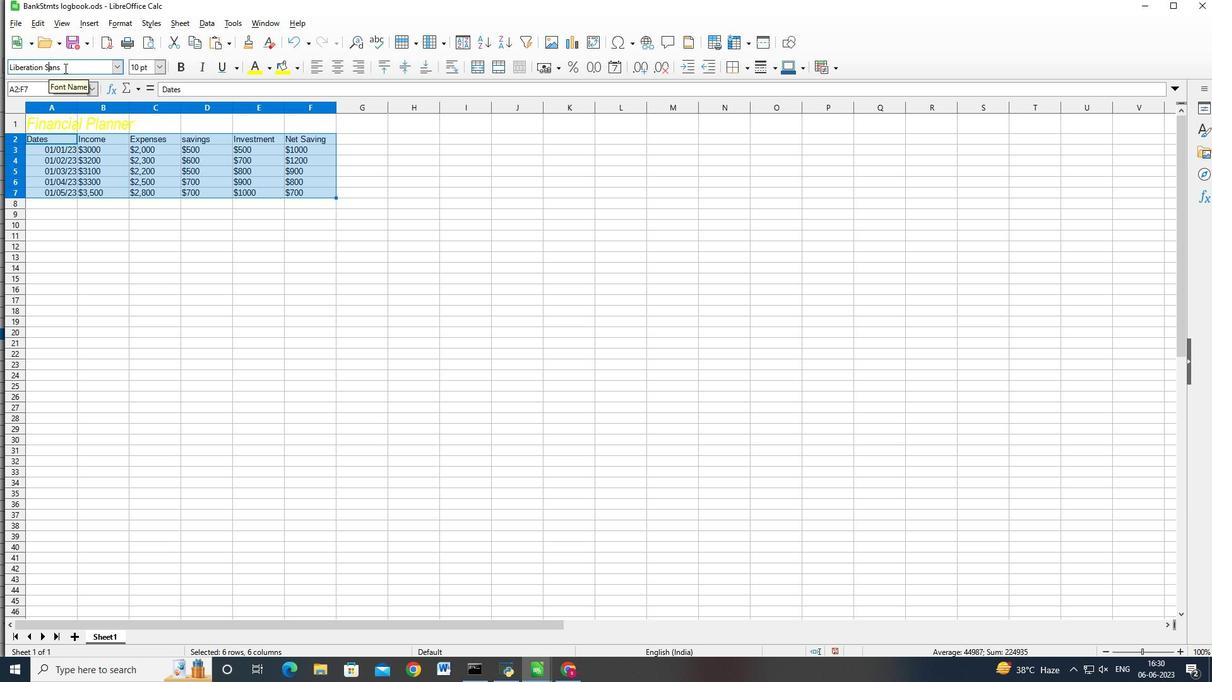 
Action: Mouse moved to (65, 67)
Screenshot: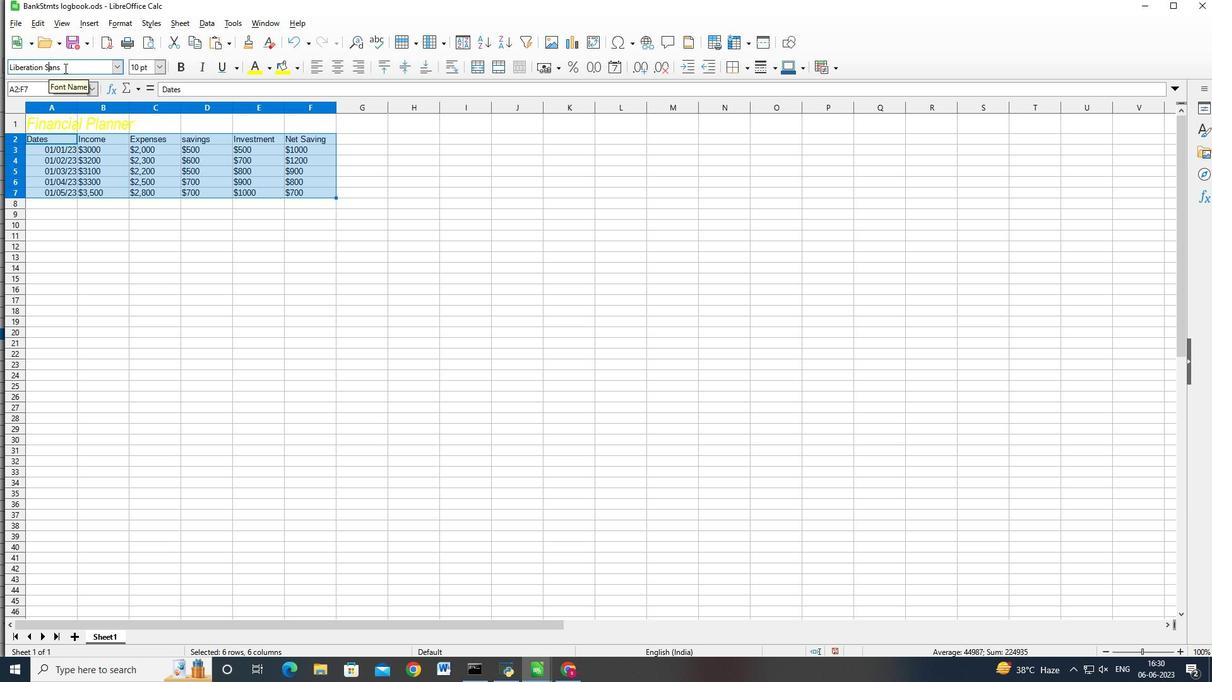 
Action: Key pressed <Key.backspace><Key.backspace><Key.backspace><Key.backspace><Key.backspace><Key.backspace><Key.backspace><Key.backspace><Key.backspace><Key.backspace><Key.backspace><Key.backspace><Key.backspace><Key.backspace><Key.backspace><Key.backspace><Key.backspace><Key.backspace><Key.backspace><Key.backspace><Key.backspace><Key.backspace><Key.backspace><Key.backspace><Key.backspace><Key.backspace><Key.backspace><Key.backspace><Key.backspace><Key.backspace><Key.backspace><Key.backspace><Key.shift>Bee<Key.backspace>ll<Key.space><Key.shift>Mt<Key.enter>
Screenshot: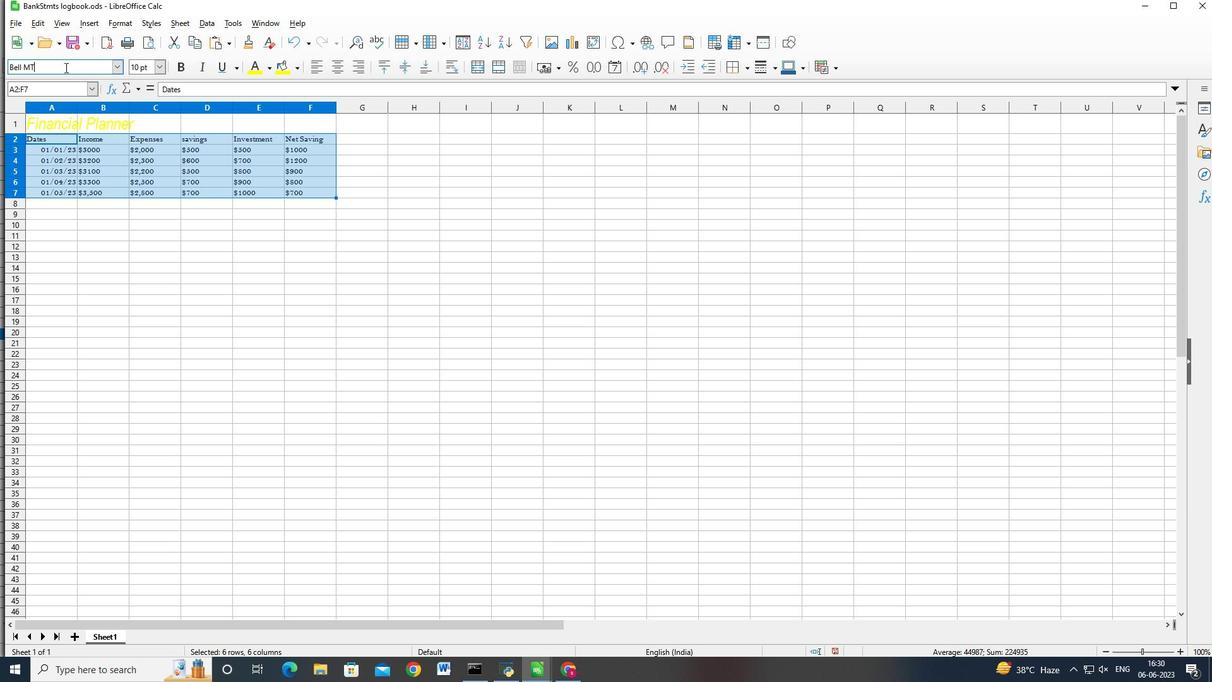 
Action: Mouse moved to (164, 64)
Screenshot: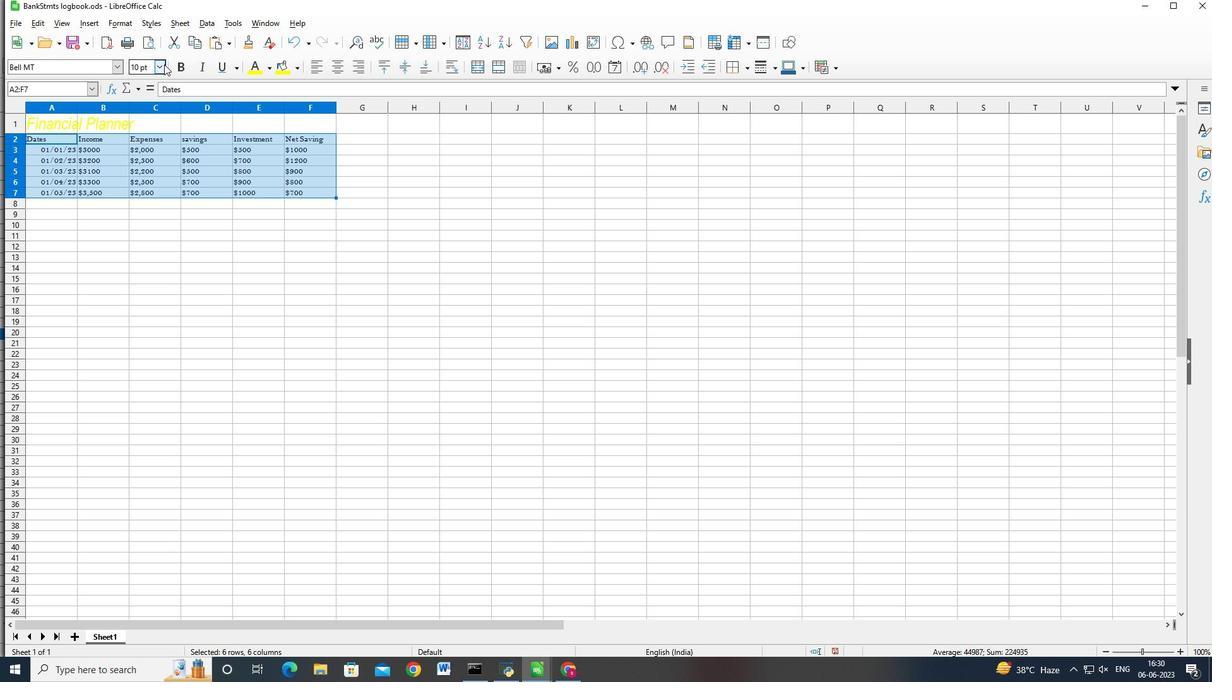 
Action: Mouse pressed left at (164, 64)
Screenshot: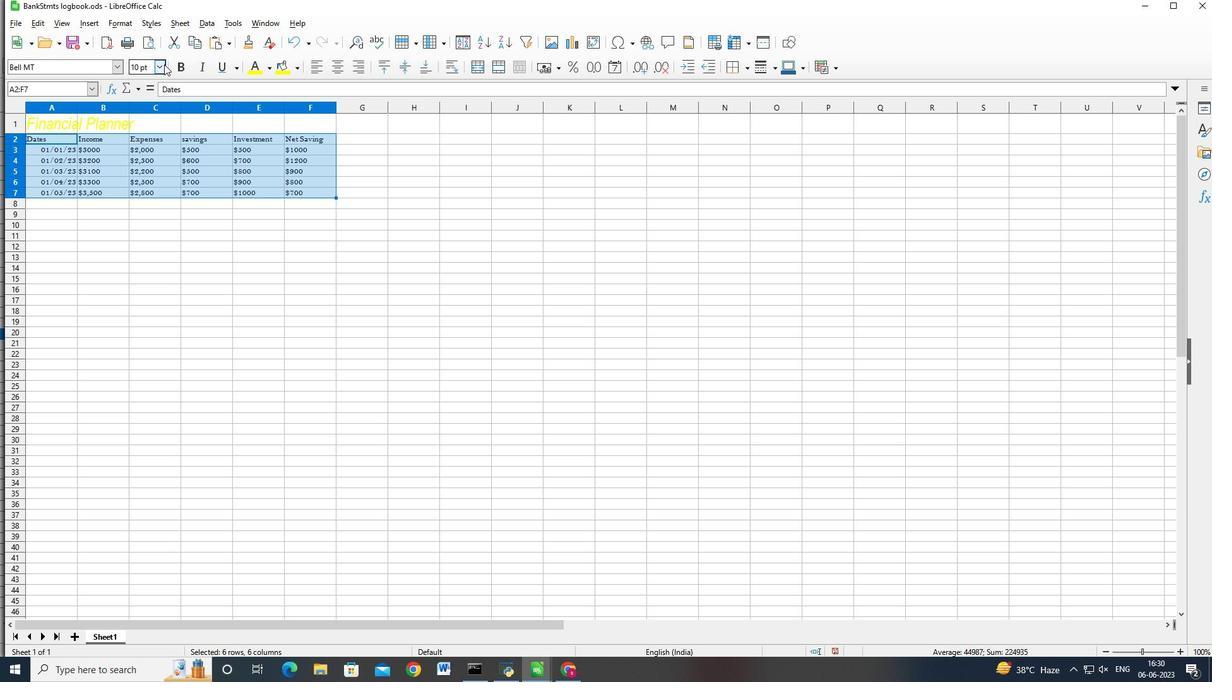
Action: Mouse moved to (146, 112)
Screenshot: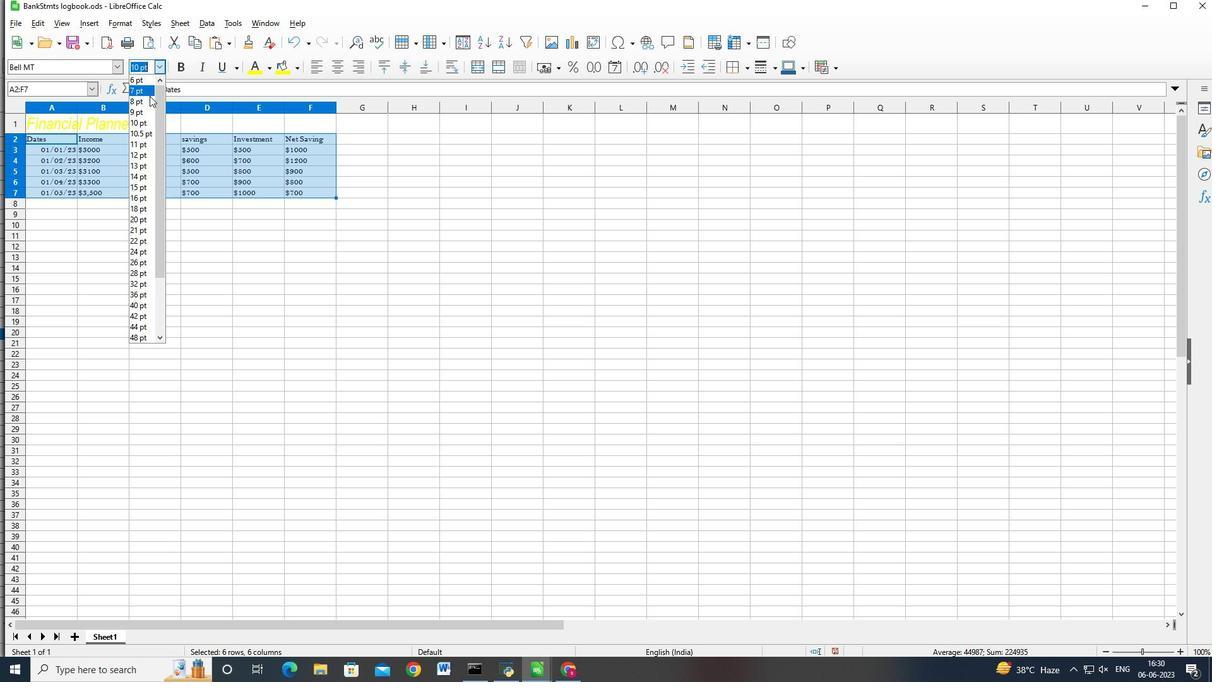 
Action: Mouse pressed left at (146, 112)
Screenshot: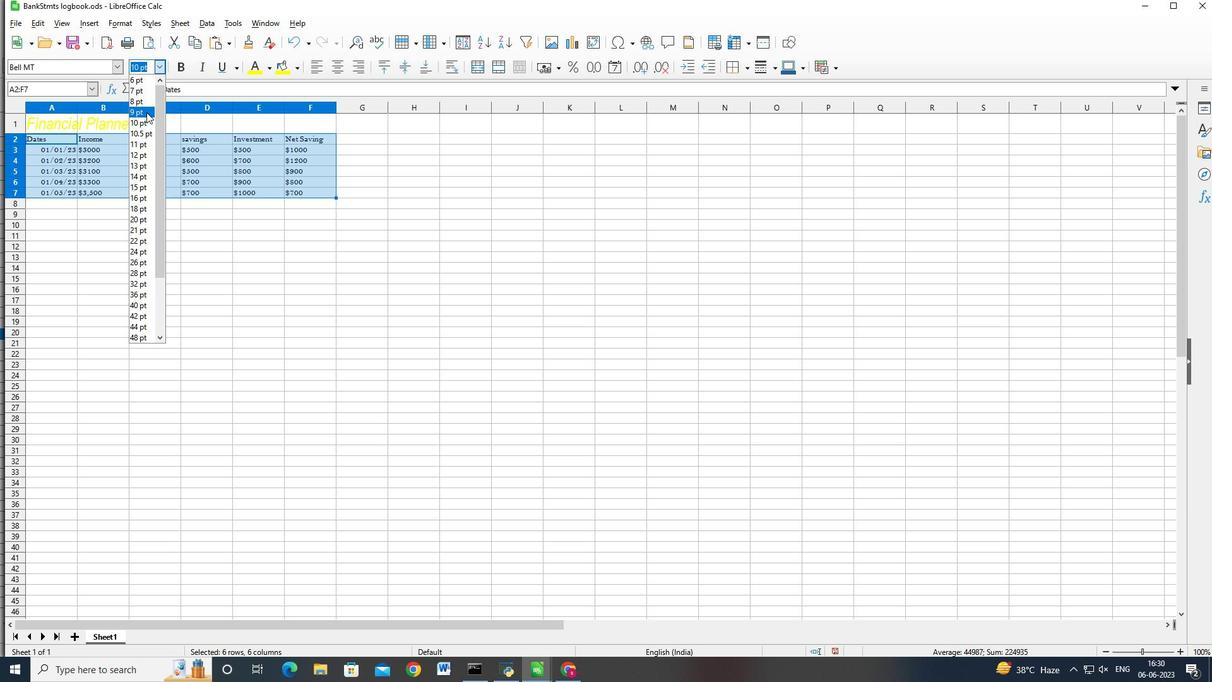 
Action: Mouse moved to (60, 120)
Screenshot: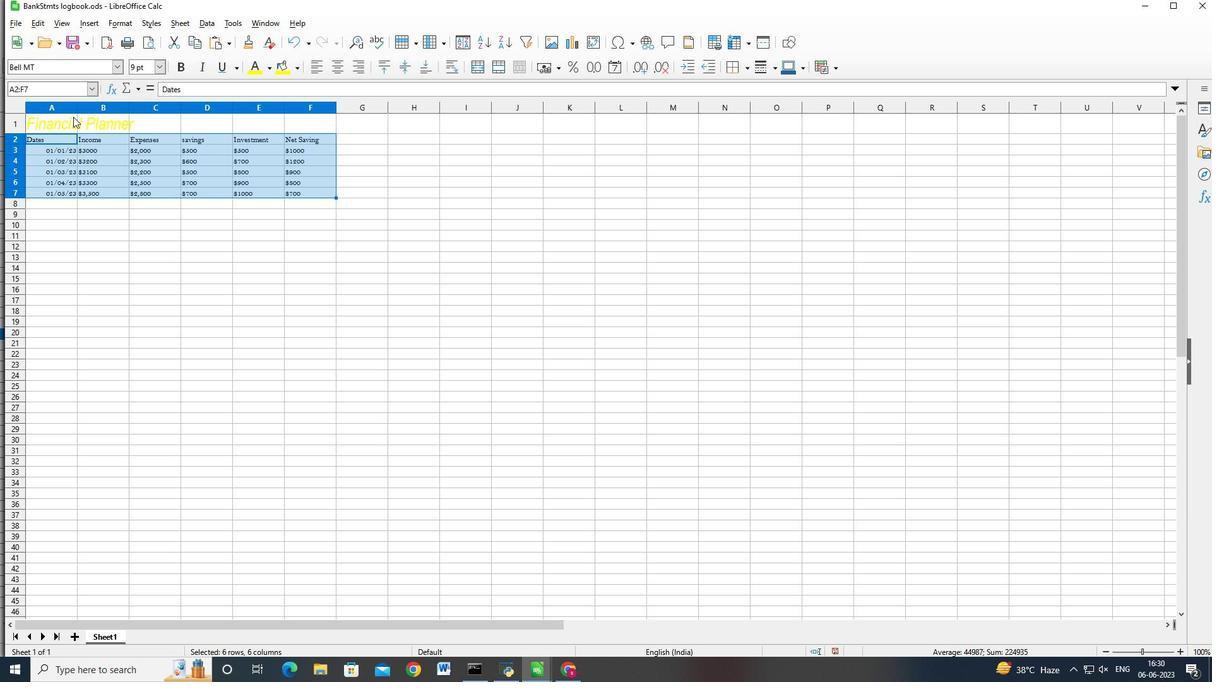 
Action: Mouse pressed left at (60, 120)
Screenshot: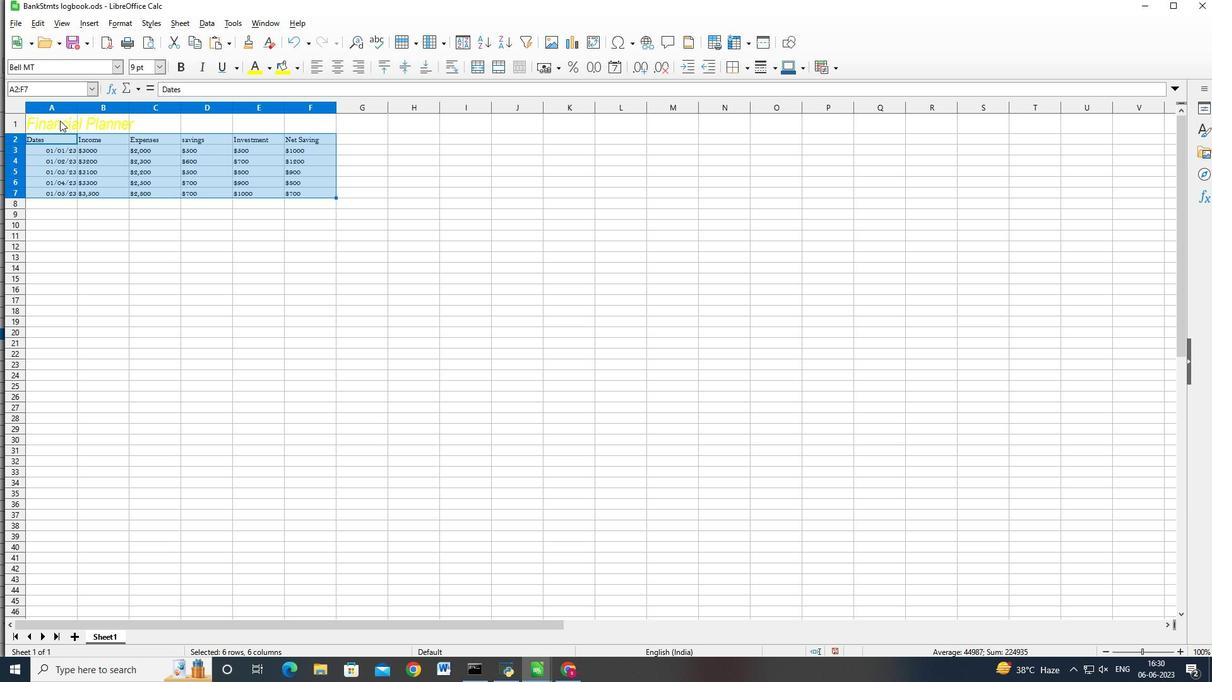 
Action: Mouse moved to (95, 120)
Screenshot: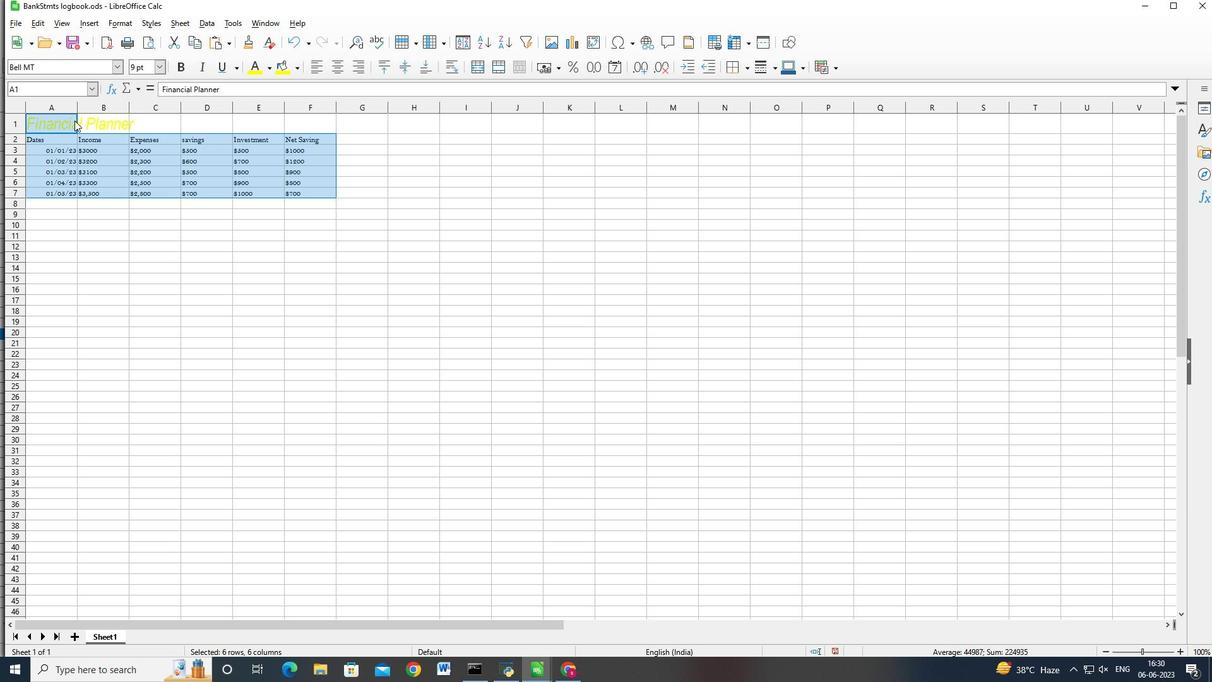 
Action: Mouse pressed left at (95, 120)
Screenshot: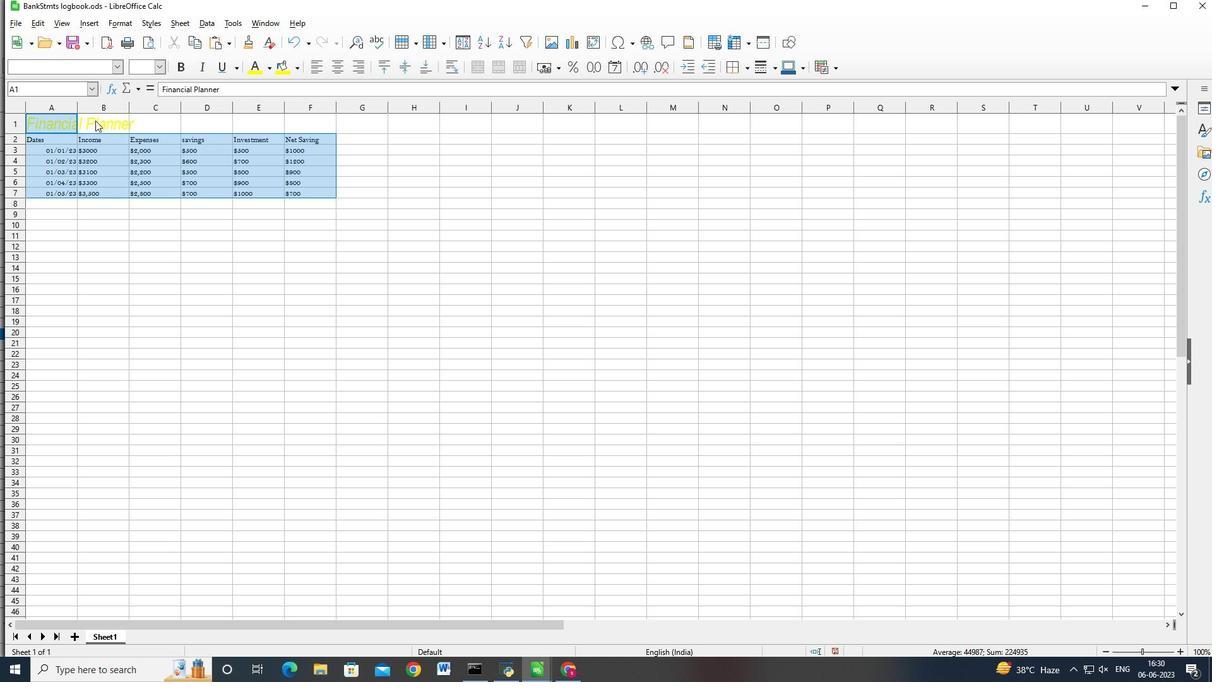 
Action: Mouse moved to (331, 69)
Screenshot: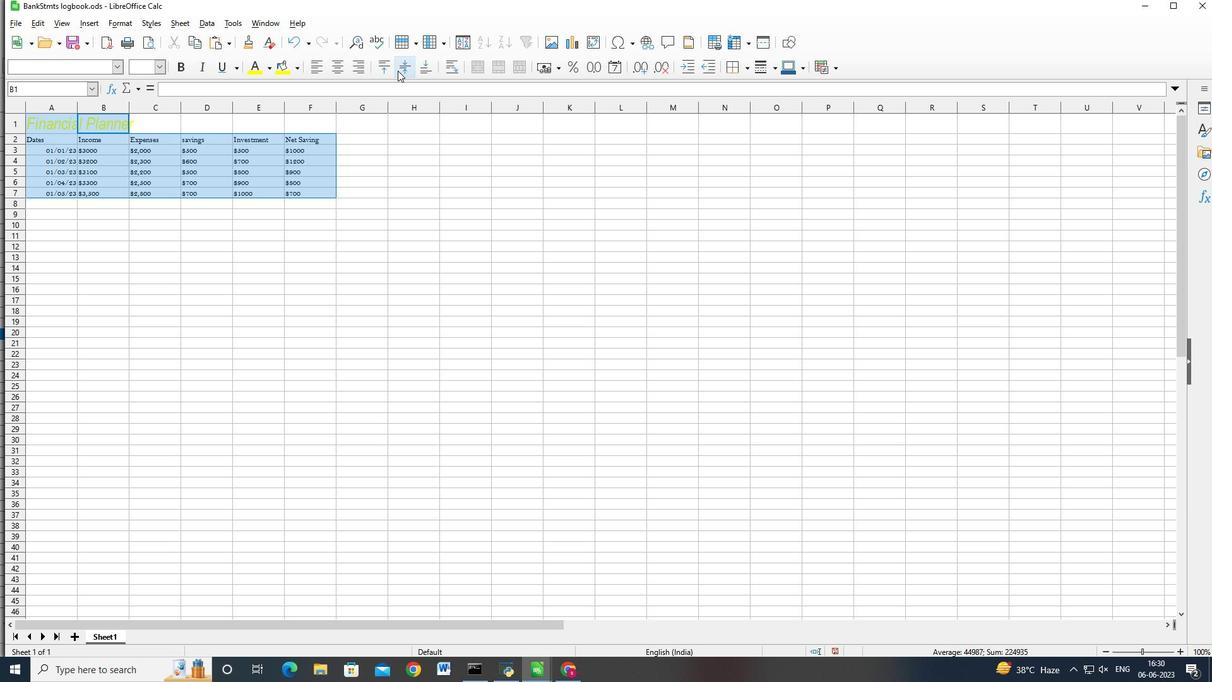 
Action: Mouse pressed left at (331, 69)
Screenshot: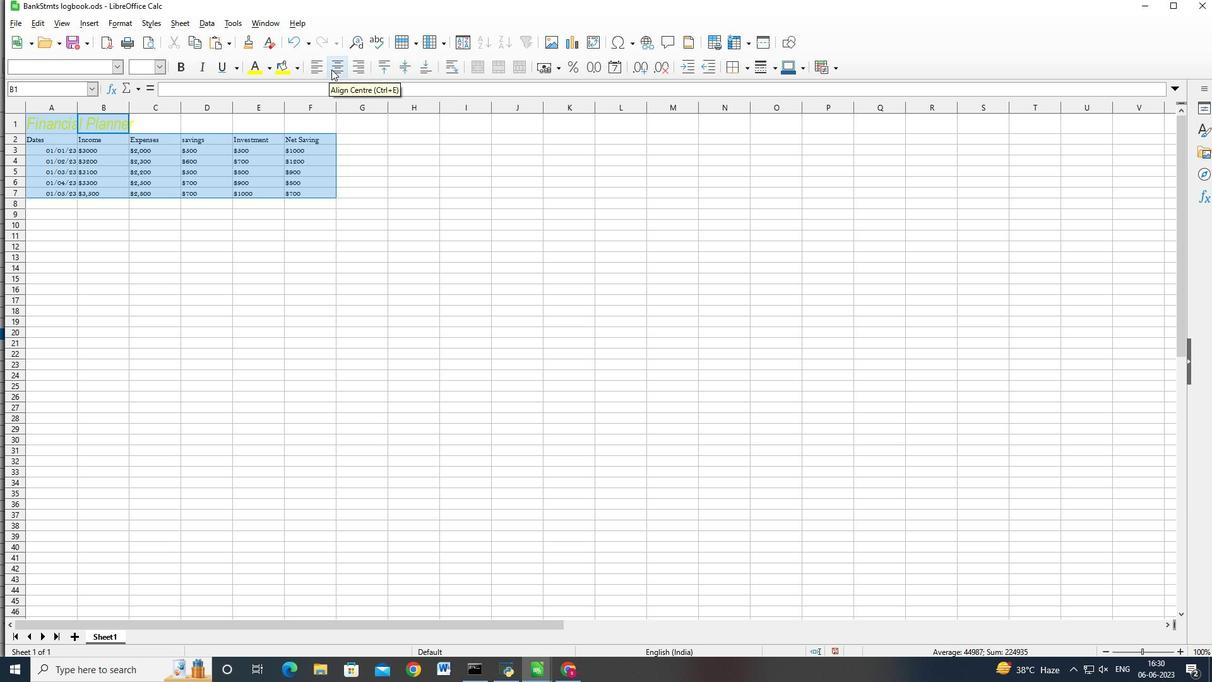 
Action: Mouse moved to (387, 137)
Screenshot: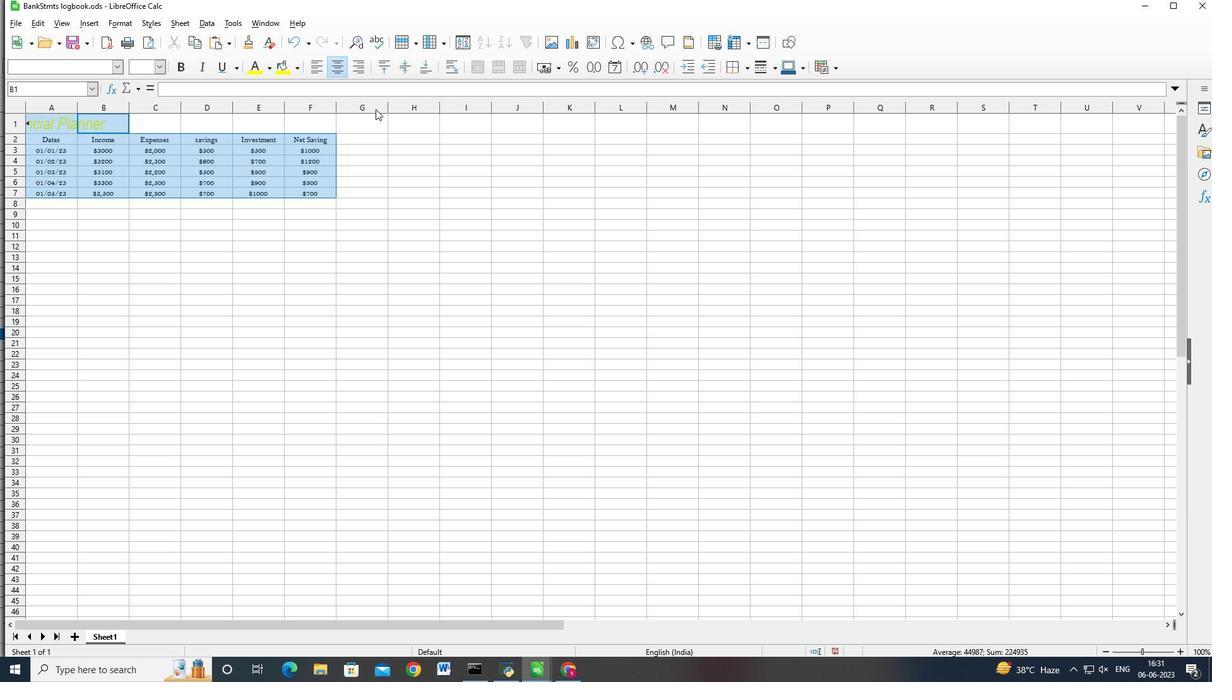 
